 Task: Create new contact,   with mail id: 'RobinsonAvery@colgate.com', first name: 'Avery', Last name: 'Robinson', Job Title: Quality Assurance Engineer, Phone number (408) 555-1234. Change life cycle stage to  'Lead' and lead status to 'New'. Add new company to the associated contact: www.gatikwe.com_x000D_
 and type: Prospect. Logged in from softage.1@softage.net
Action: Mouse moved to (83, 55)
Screenshot: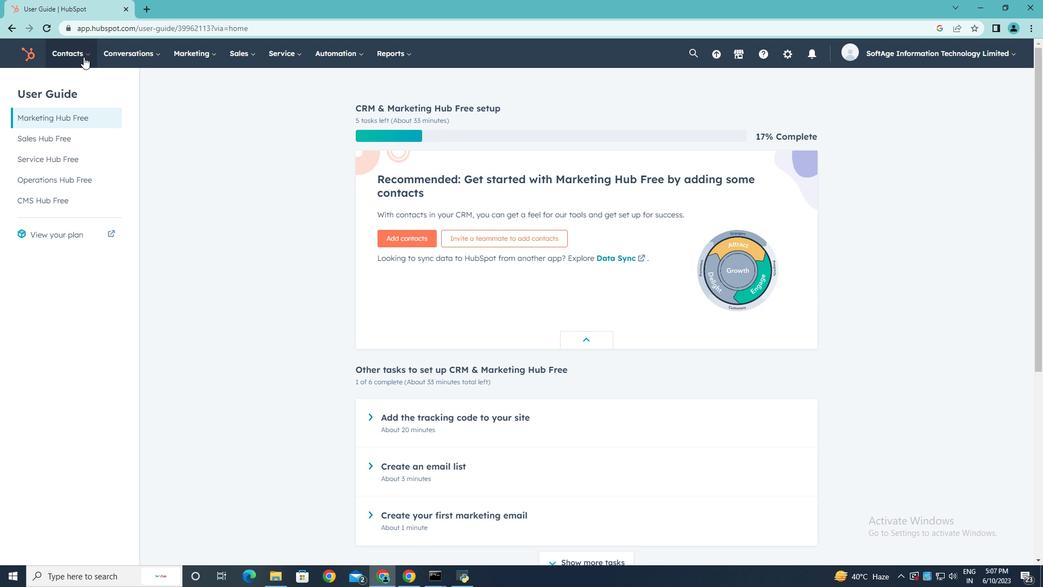 
Action: Mouse pressed left at (83, 55)
Screenshot: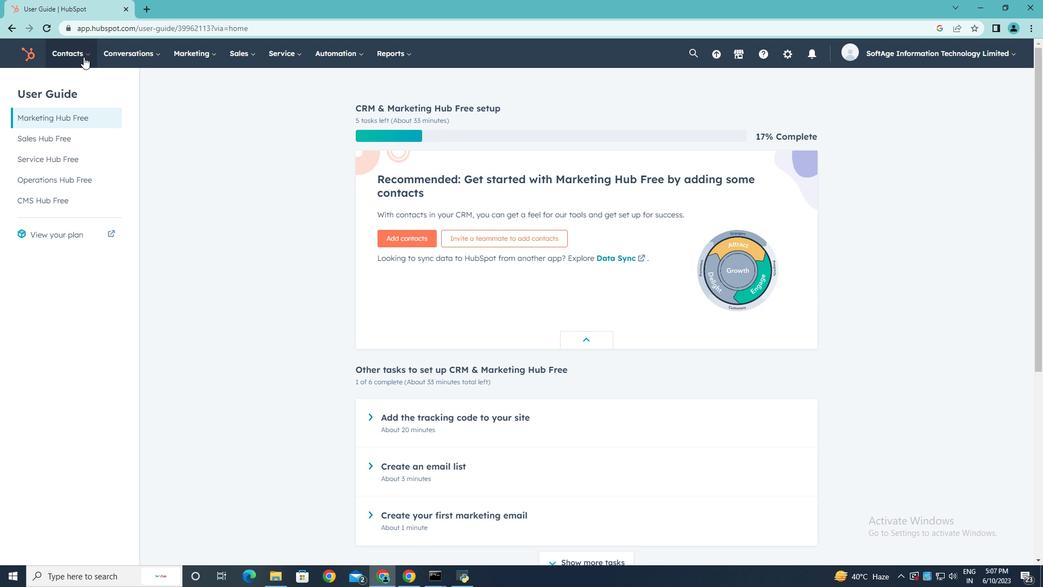
Action: Mouse moved to (97, 88)
Screenshot: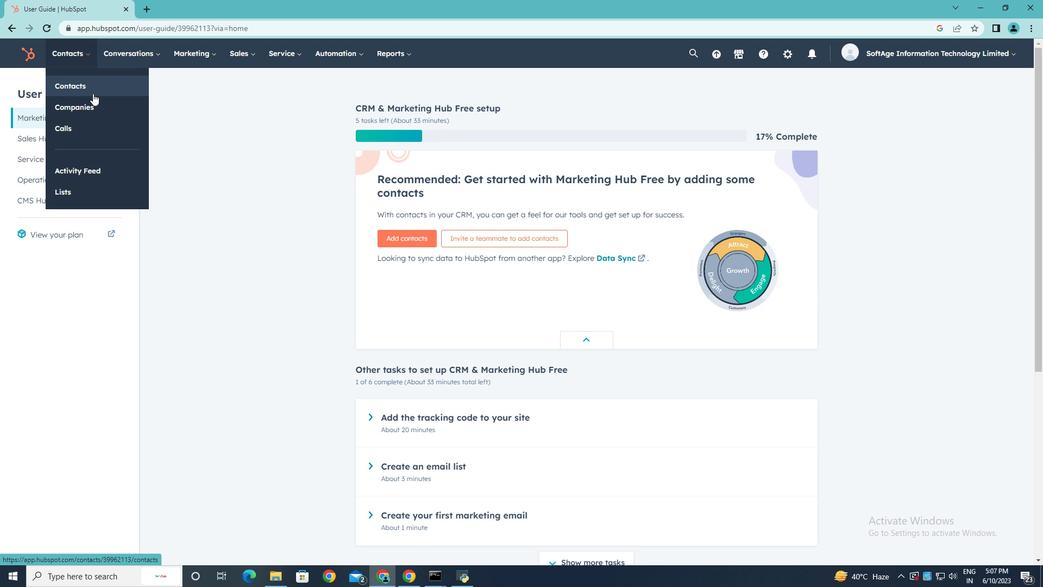 
Action: Mouse pressed left at (97, 88)
Screenshot: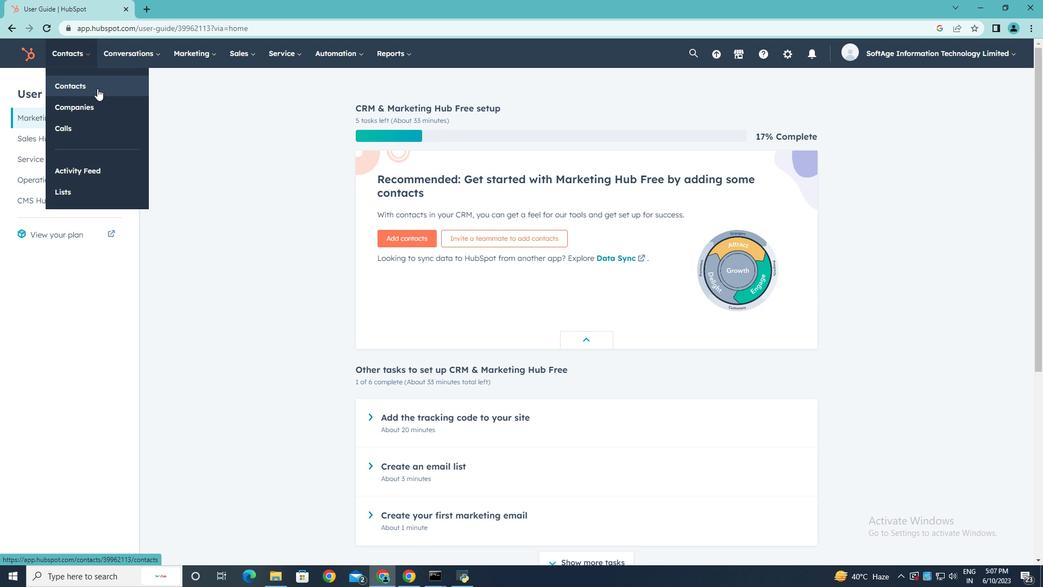 
Action: Mouse moved to (999, 90)
Screenshot: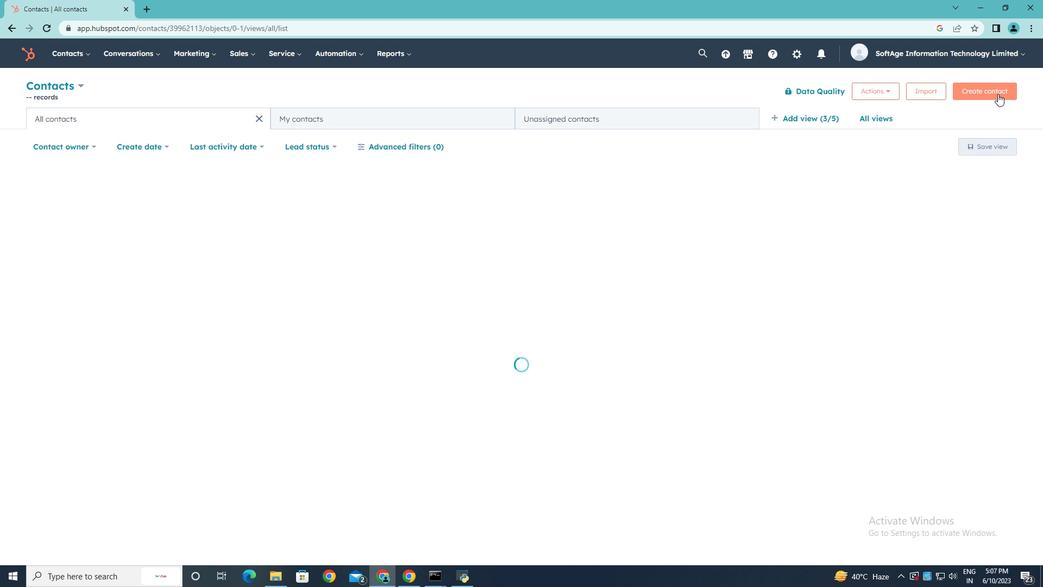 
Action: Mouse pressed left at (999, 90)
Screenshot: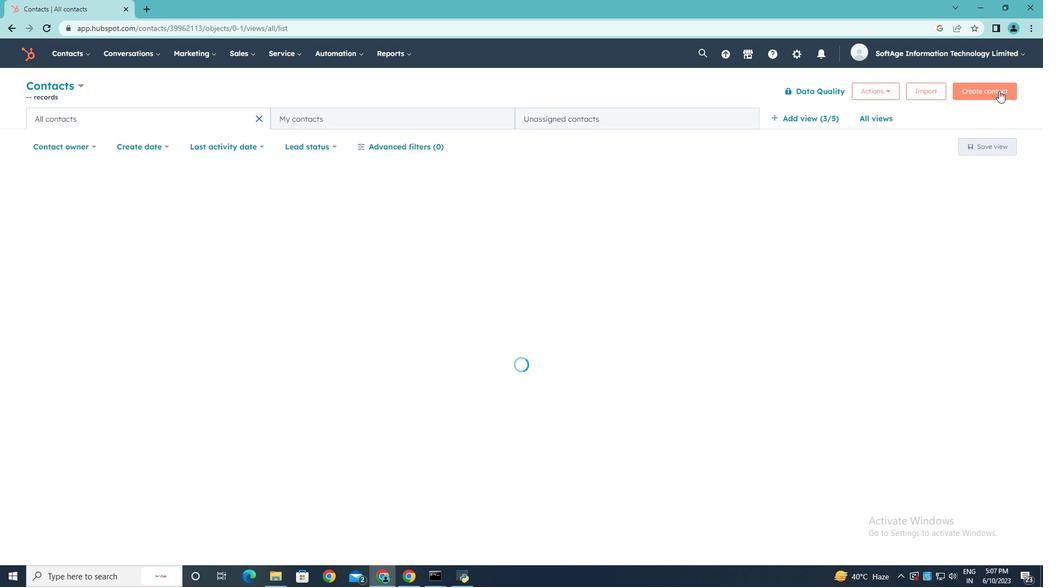 
Action: Mouse moved to (761, 137)
Screenshot: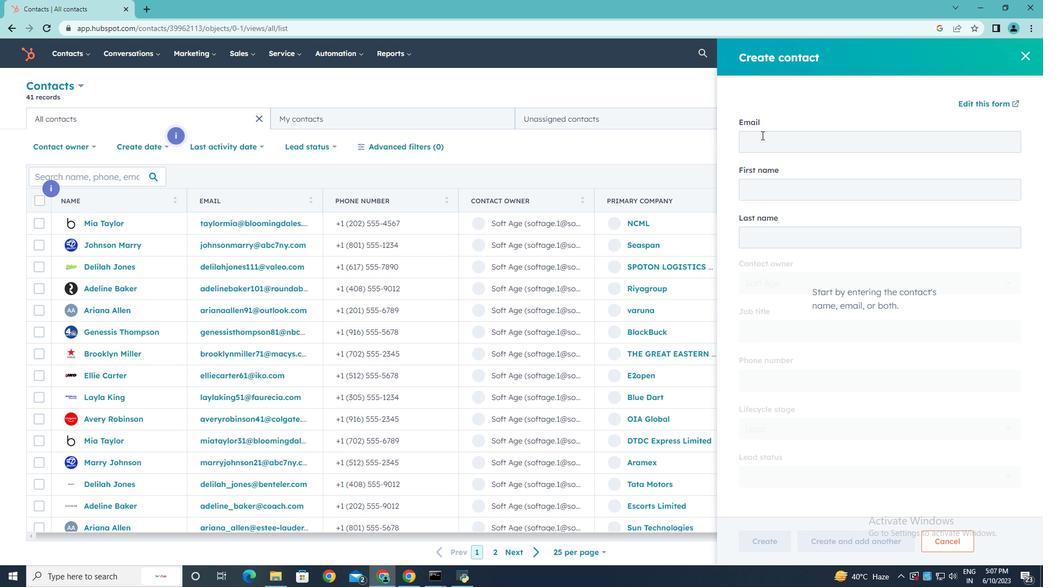 
Action: Mouse pressed left at (761, 137)
Screenshot: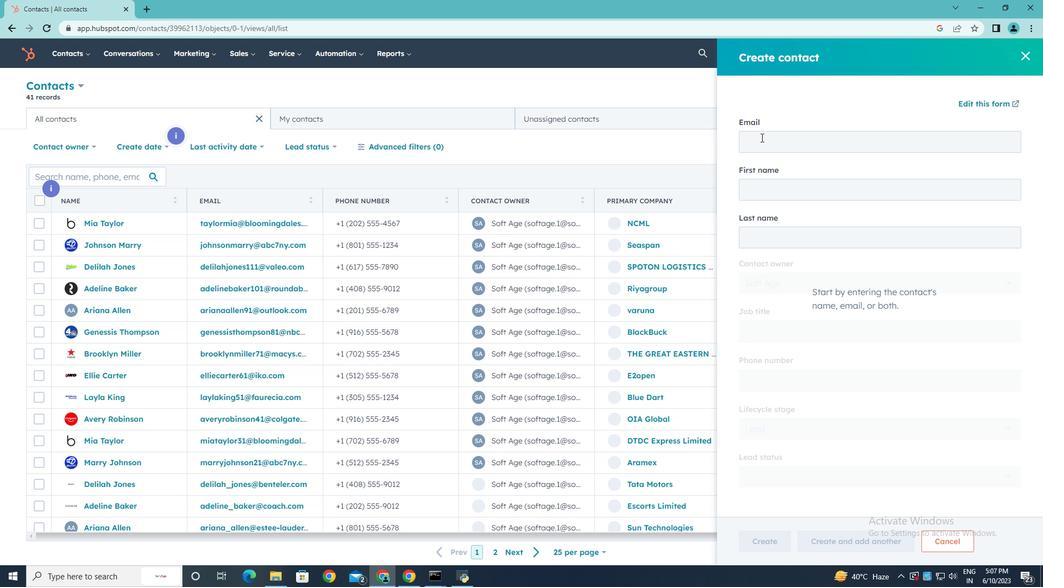 
Action: Key pressed <Key.shift>Robinson<Key.shift><Key.shift><Key.shift><Key.shift><Key.shift><Key.shift><Key.shift><Key.shift><Key.shift><Key.shift><Key.shift><Key.shift><Key.shift>Avery<Key.shift><Key.shift><Key.shift><Key.shift><Key.shift><Key.shift><Key.shift><Key.shift><Key.shift><Key.shift><Key.shift><Key.shift><Key.shift><Key.shift><Key.shift><Key.shift><Key.shift><Key.shift><Key.shift><Key.shift>@colgate.com
Screenshot: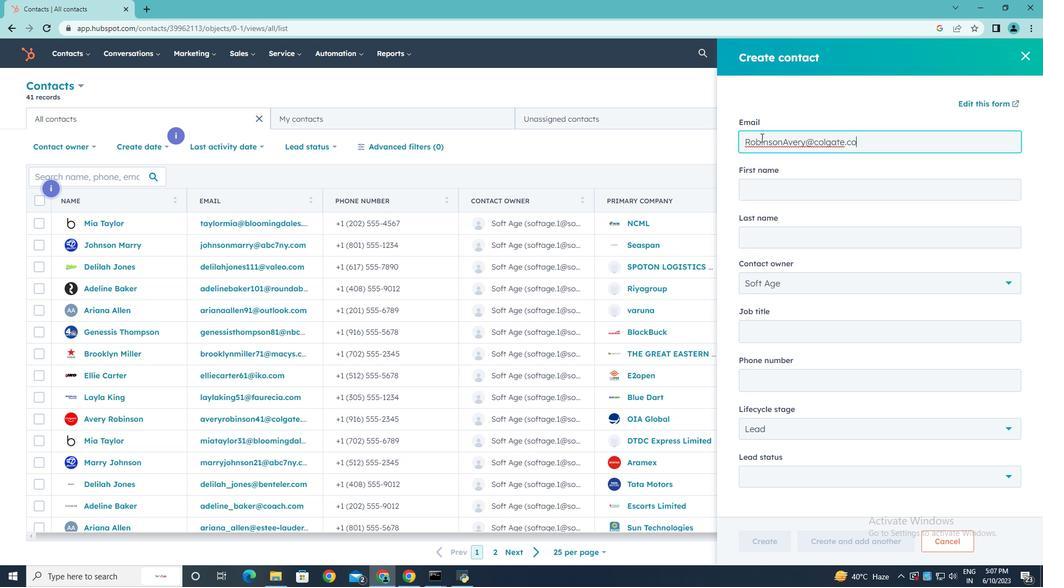 
Action: Mouse moved to (782, 186)
Screenshot: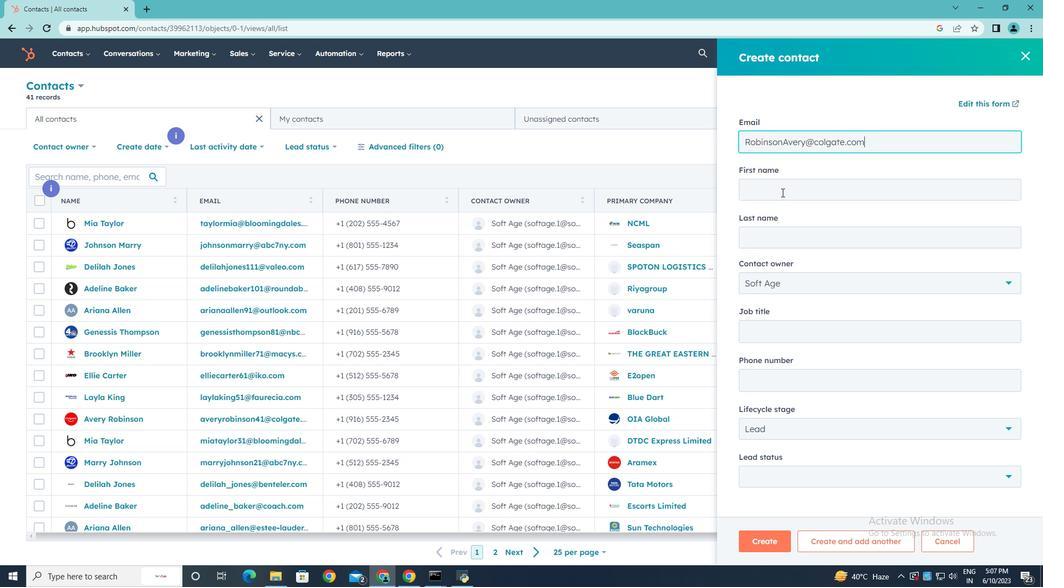 
Action: Mouse pressed left at (782, 186)
Screenshot: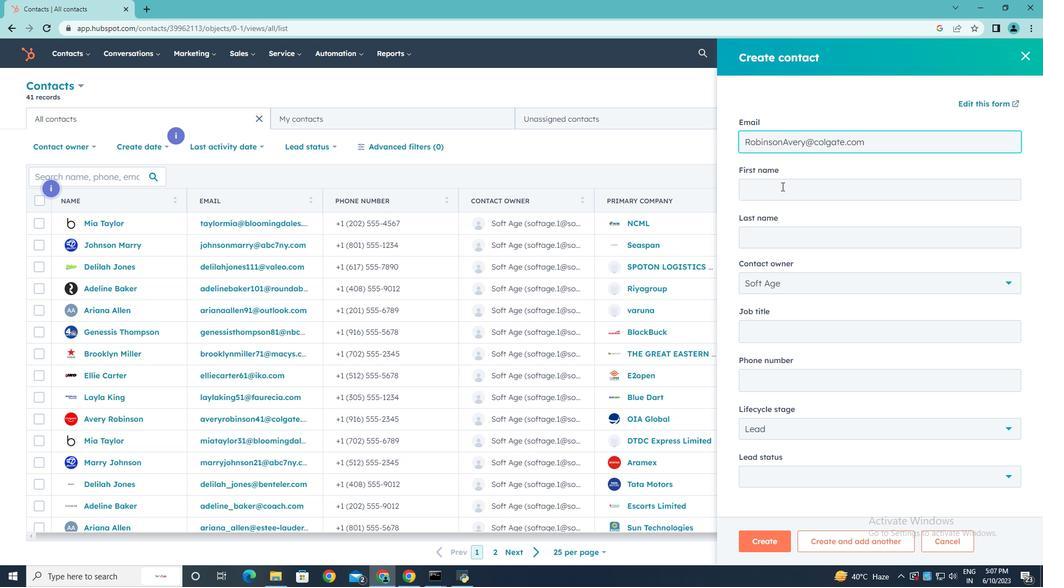 
Action: Key pressed <Key.shift>Avery
Screenshot: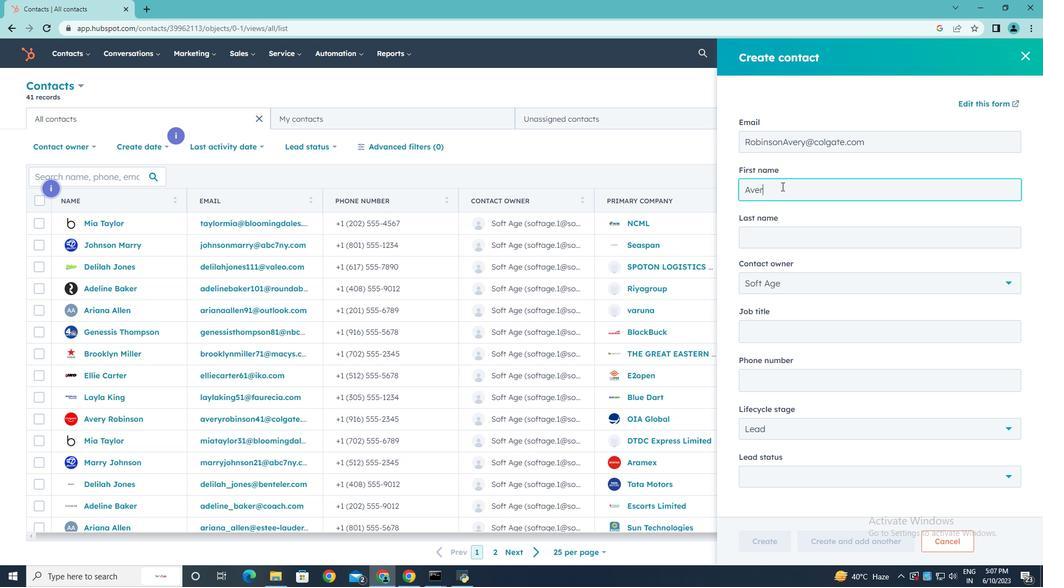 
Action: Mouse moved to (770, 244)
Screenshot: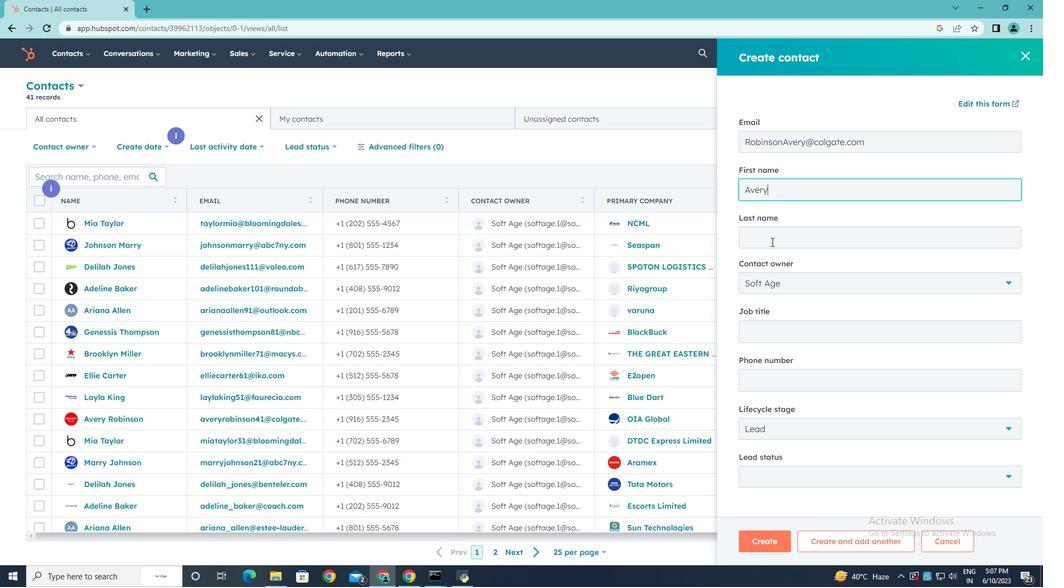 
Action: Mouse pressed left at (770, 244)
Screenshot: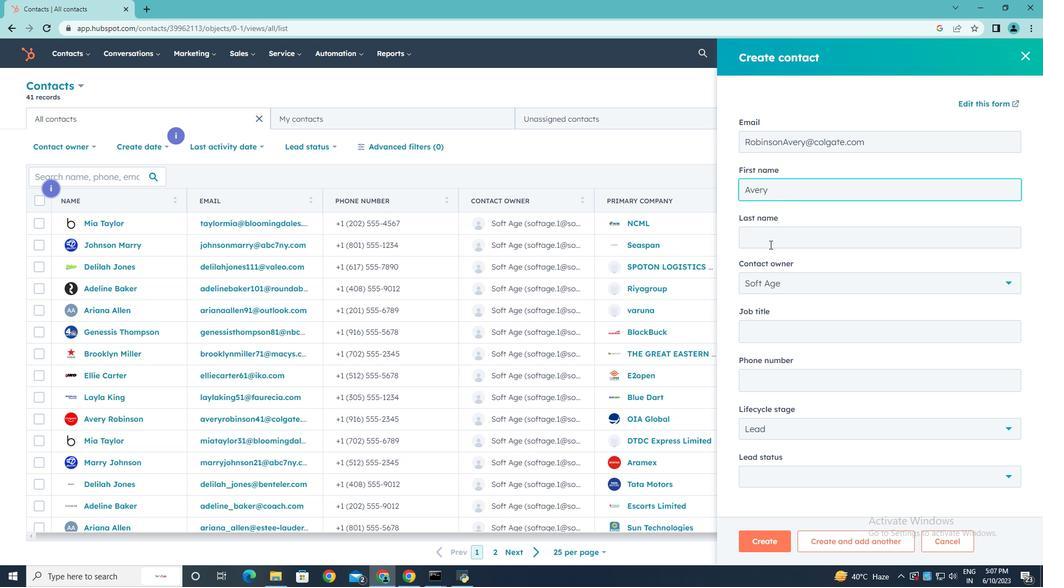 
Action: Key pressed <Key.shift><Key.shift>Robinson
Screenshot: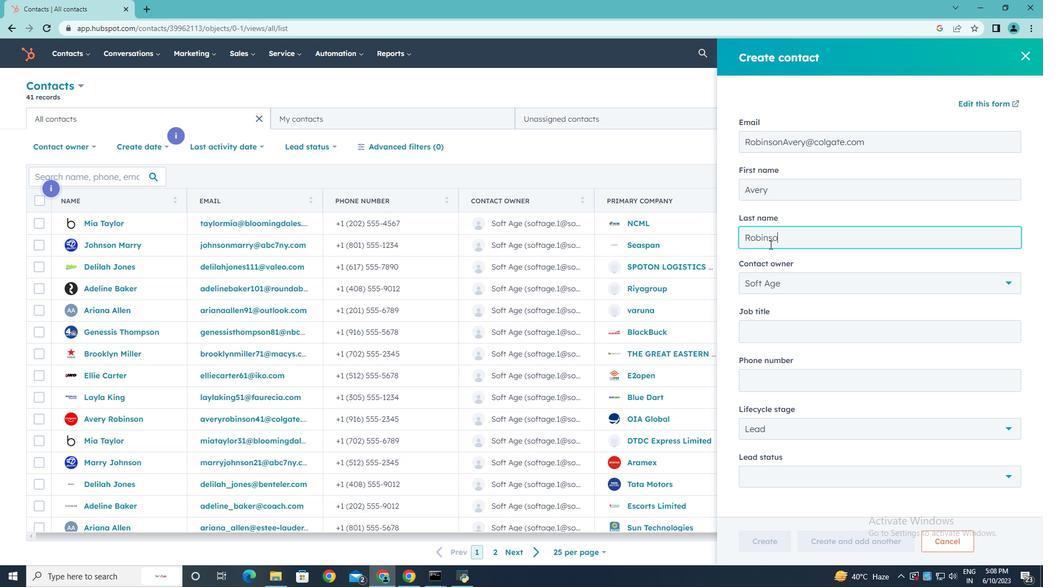 
Action: Mouse moved to (770, 334)
Screenshot: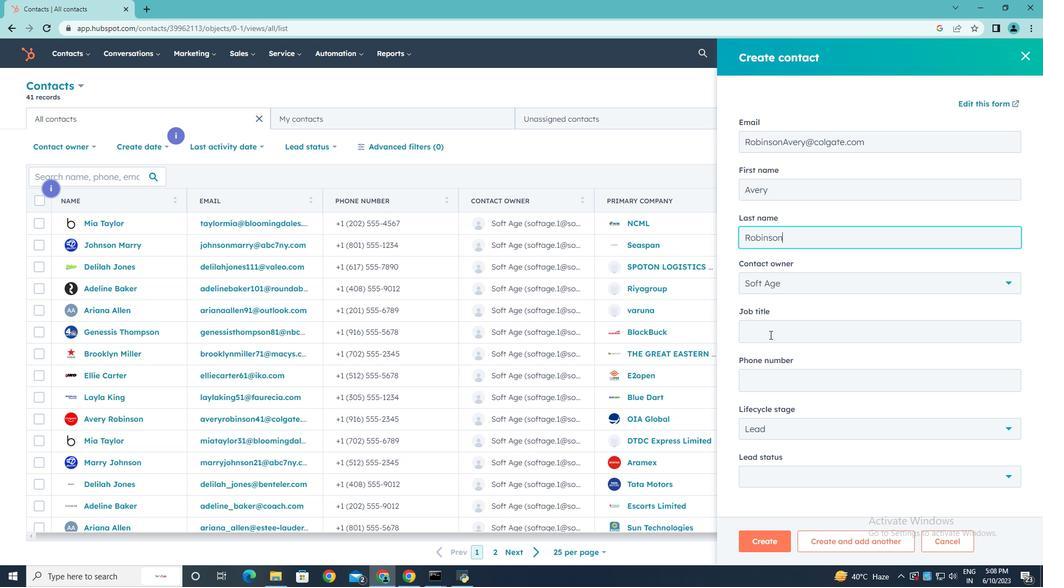 
Action: Mouse pressed left at (770, 334)
Screenshot: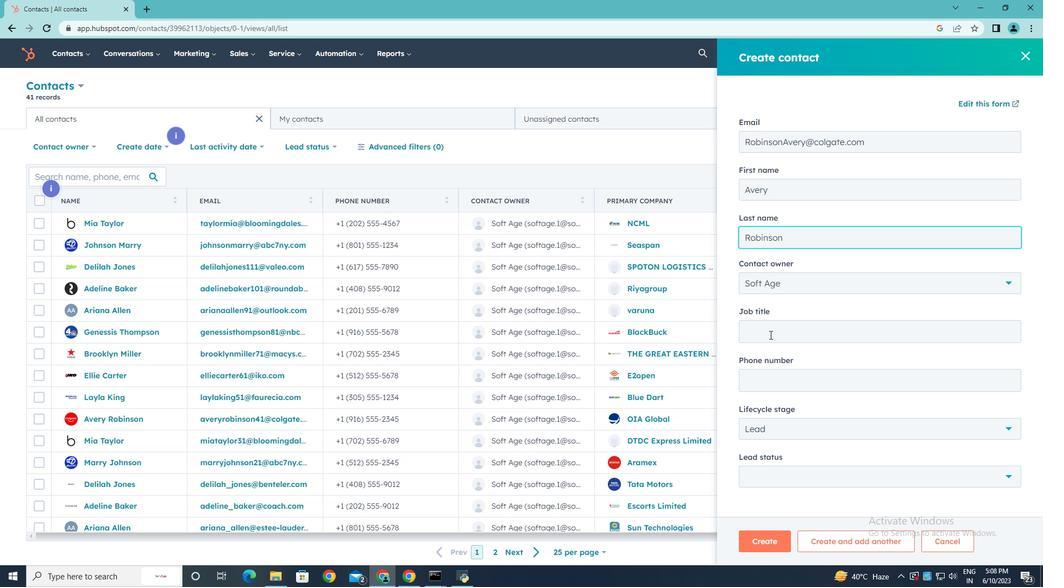 
Action: Key pressed <Key.shift>Quality<Key.space><Key.shift><Key.shift><Key.shift><Key.shift><Key.shift><Key.shift>Assut<Key.backspace>rance
Screenshot: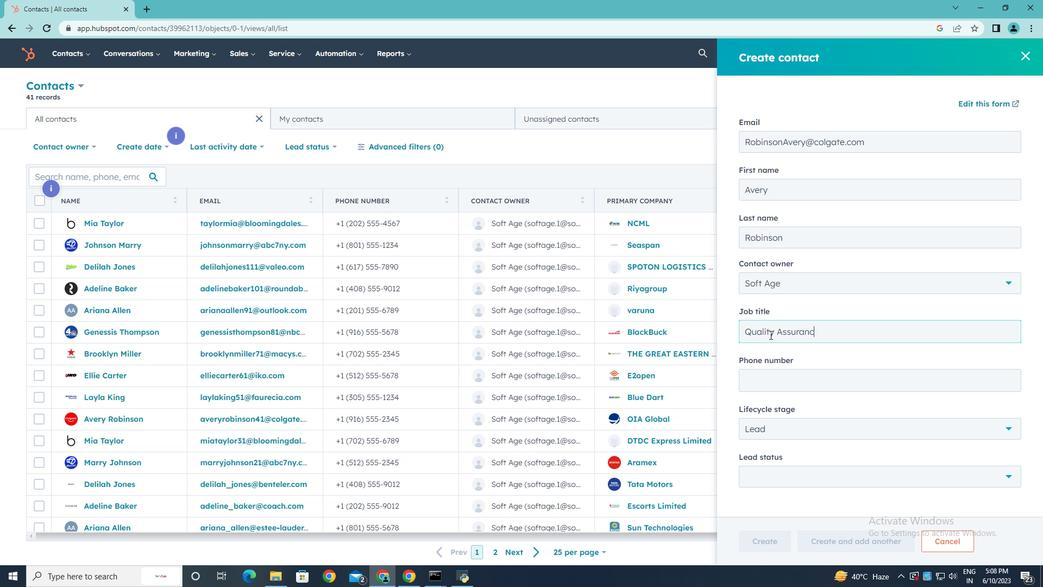 
Action: Mouse moved to (782, 374)
Screenshot: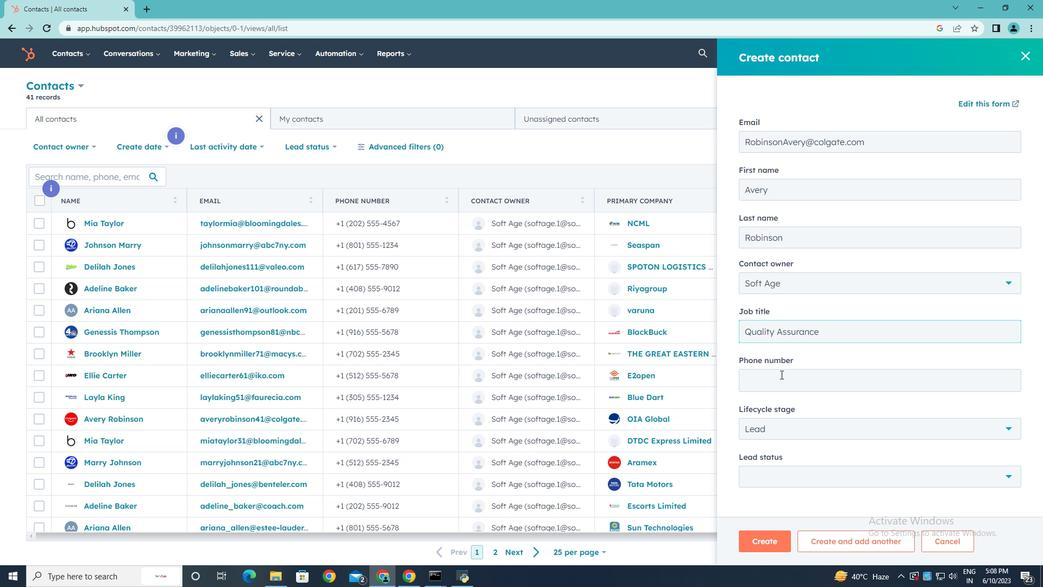 
Action: Key pressed <Key.space><Key.shift><Key.shift>Engineer
Screenshot: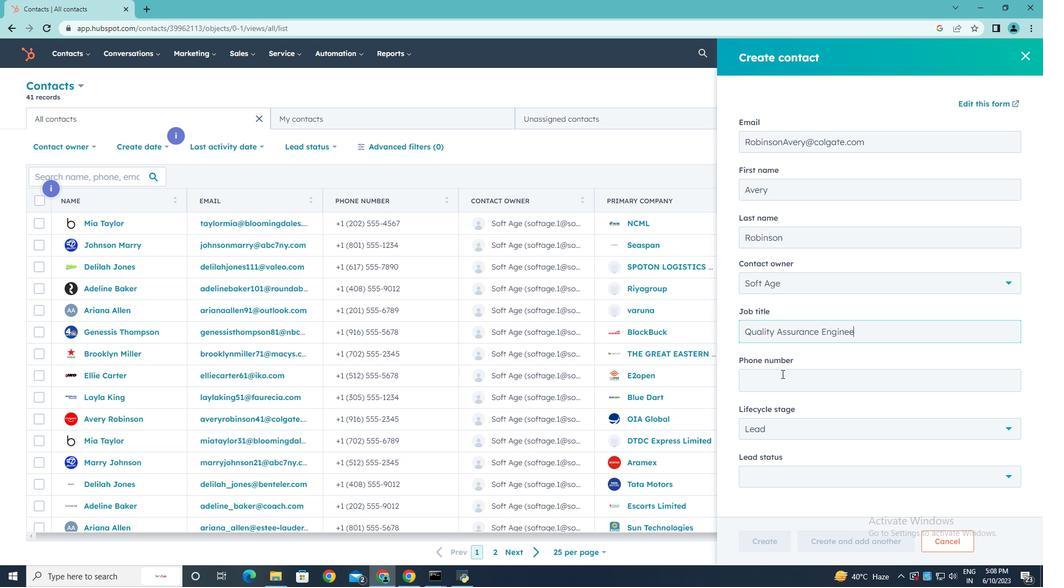 
Action: Mouse moved to (785, 381)
Screenshot: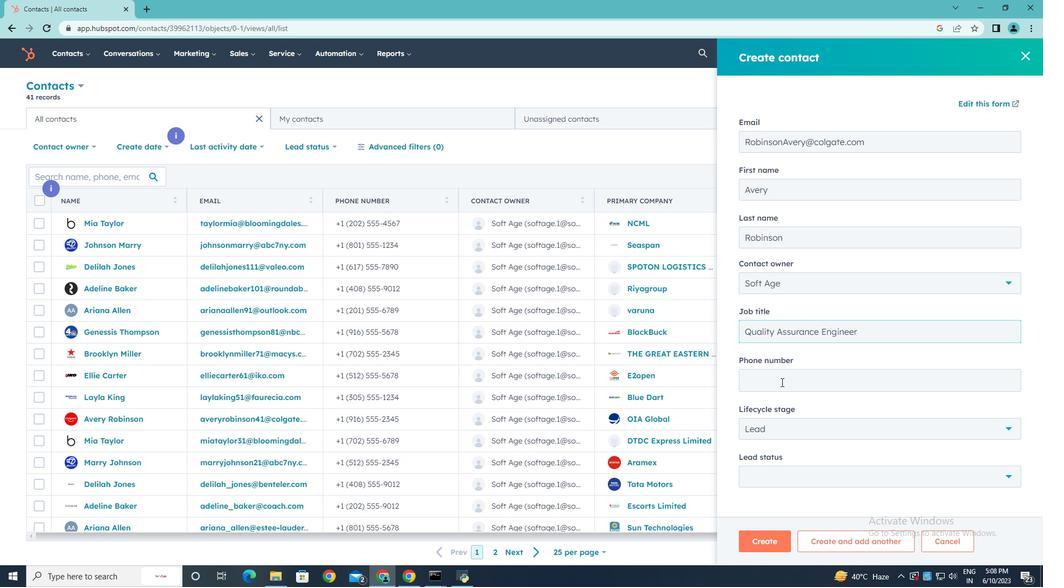 
Action: Mouse pressed left at (785, 381)
Screenshot: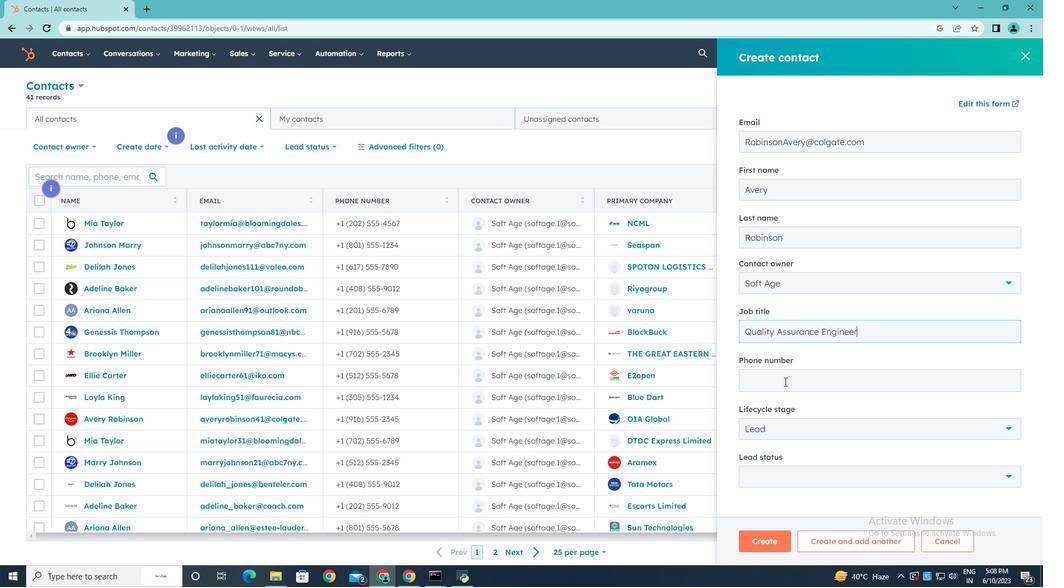 
Action: Key pressed 4085551234
Screenshot: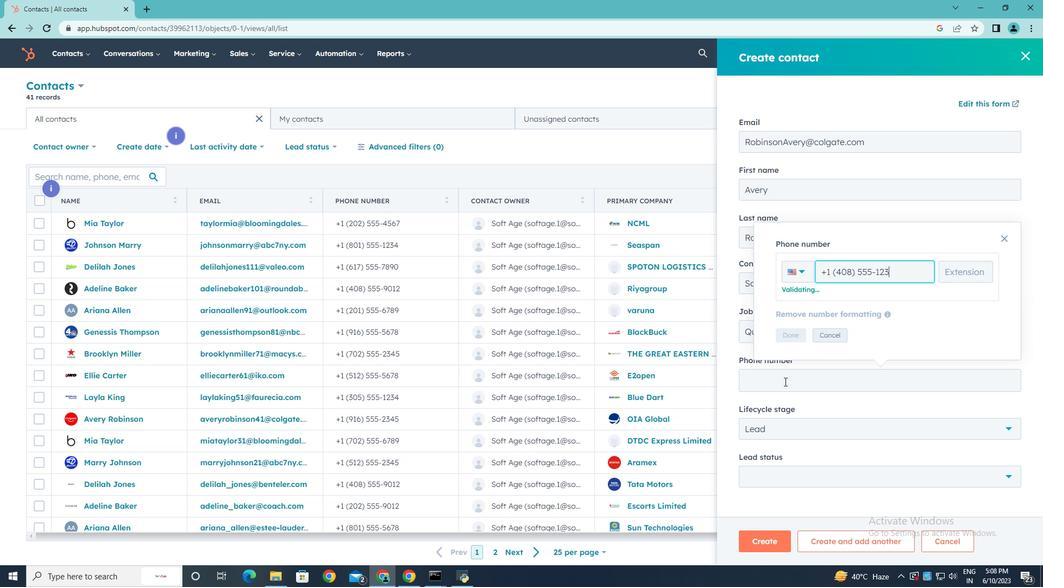 
Action: Mouse moved to (796, 335)
Screenshot: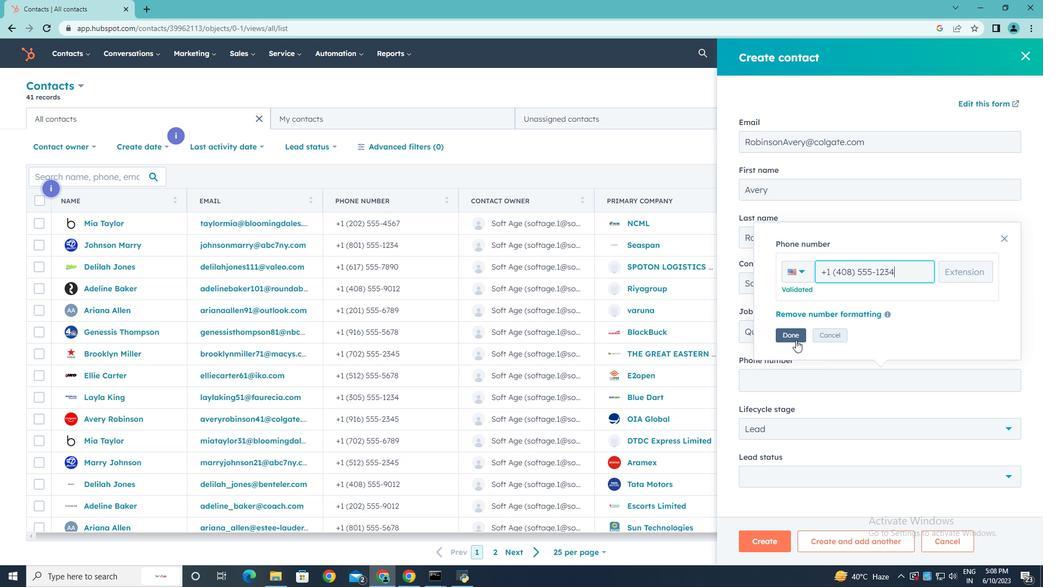 
Action: Mouse pressed left at (796, 335)
Screenshot: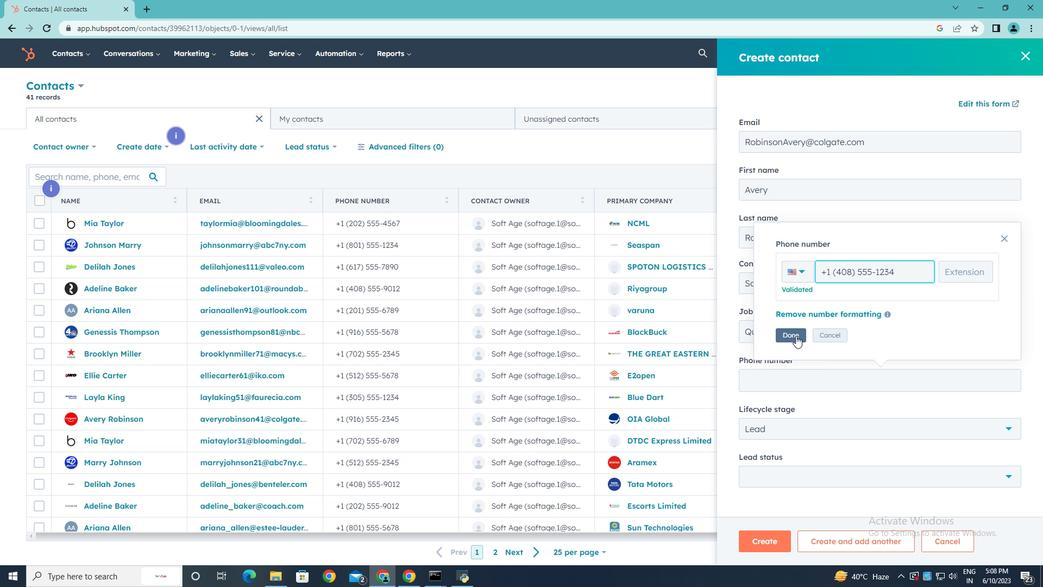 
Action: Mouse moved to (803, 430)
Screenshot: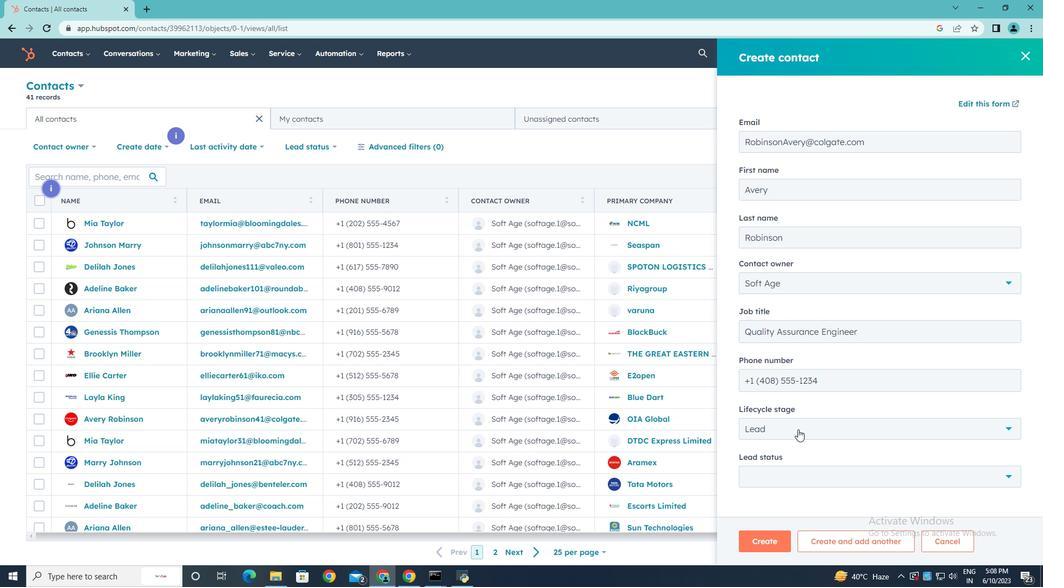 
Action: Mouse pressed left at (803, 430)
Screenshot: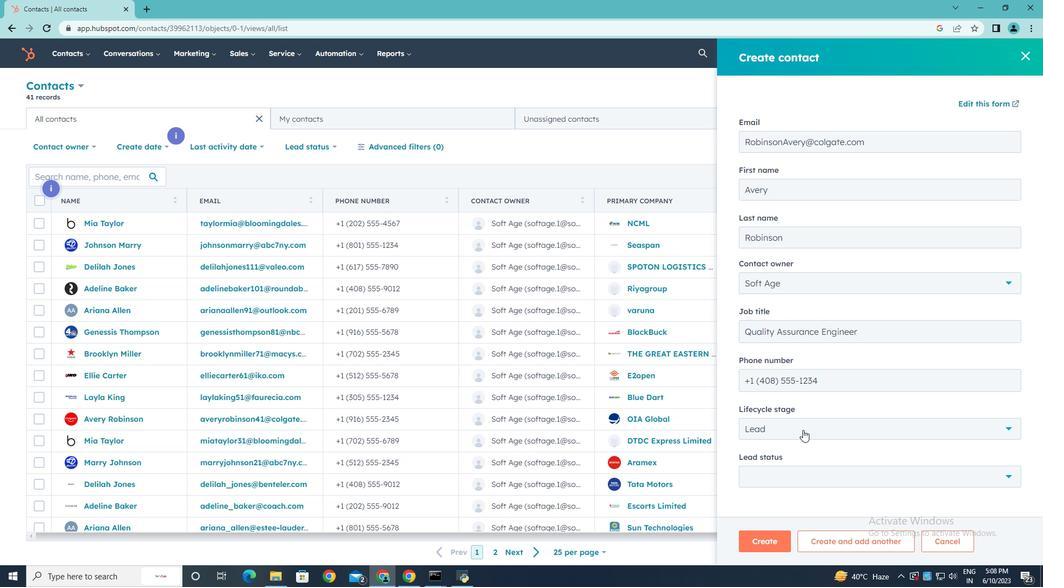 
Action: Mouse moved to (777, 326)
Screenshot: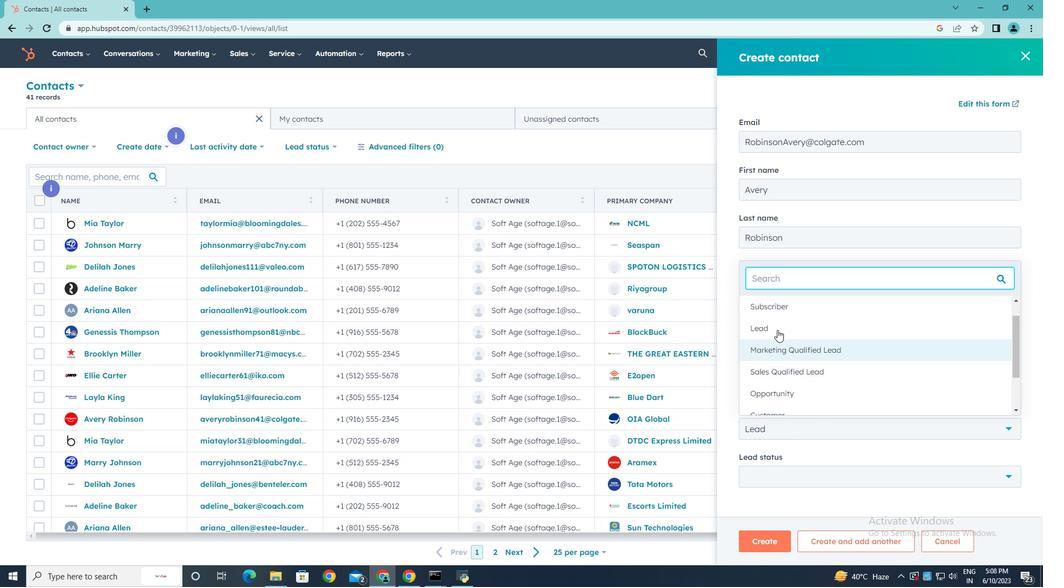 
Action: Mouse pressed left at (777, 326)
Screenshot: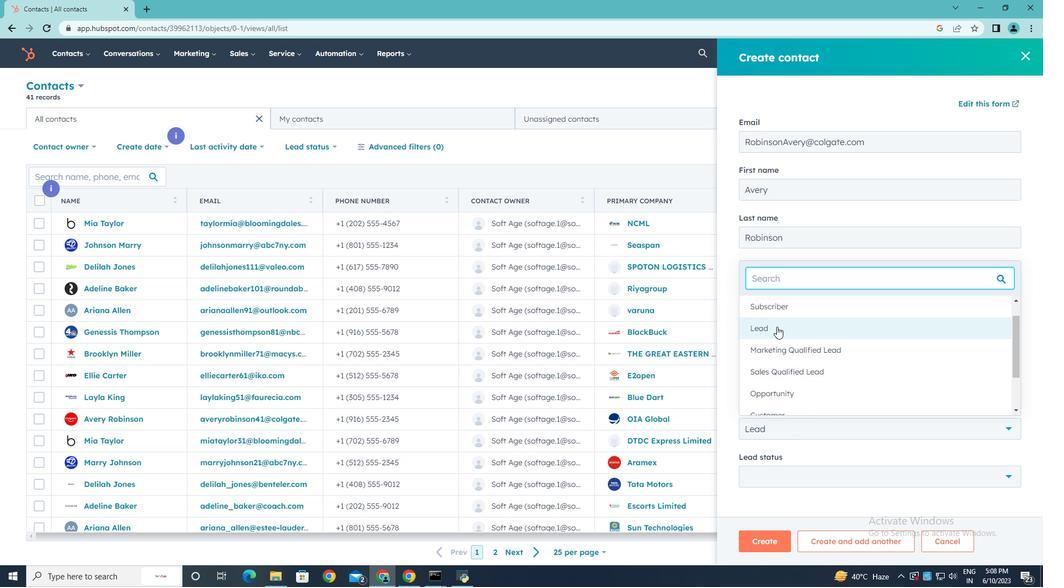
Action: Mouse moved to (798, 477)
Screenshot: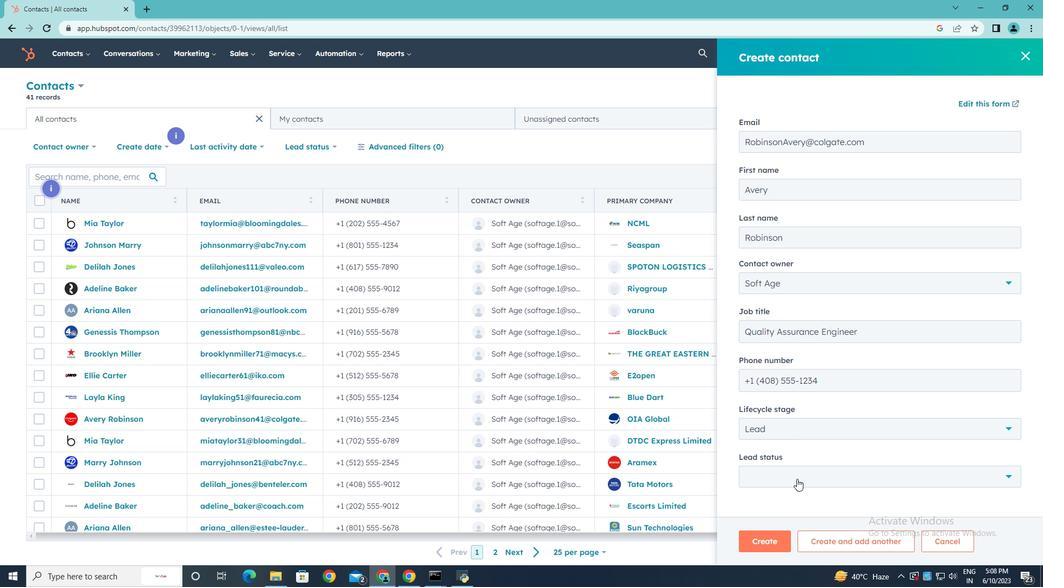 
Action: Mouse pressed left at (798, 477)
Screenshot: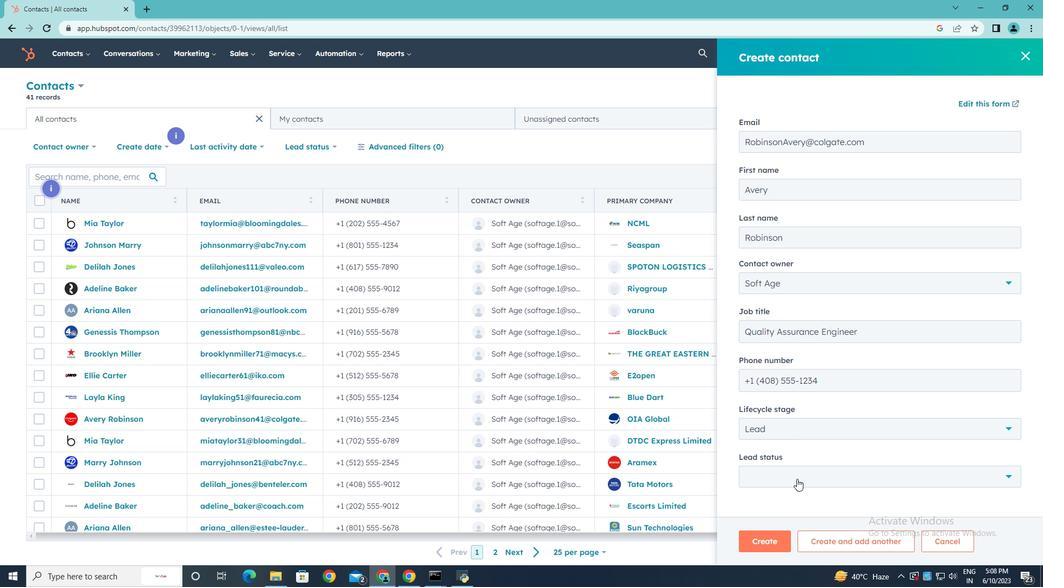 
Action: Mouse moved to (774, 380)
Screenshot: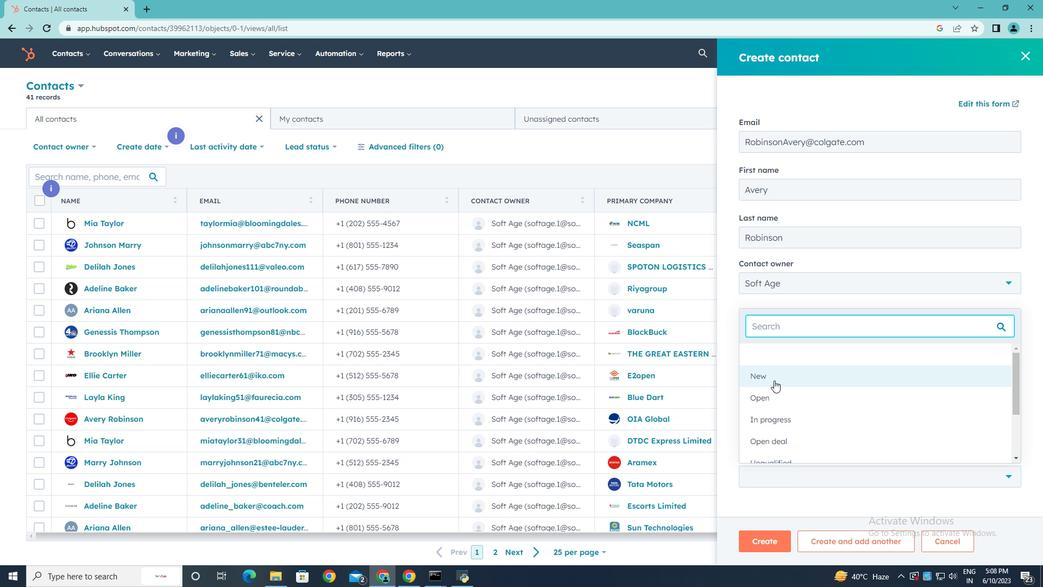 
Action: Mouse pressed left at (774, 380)
Screenshot: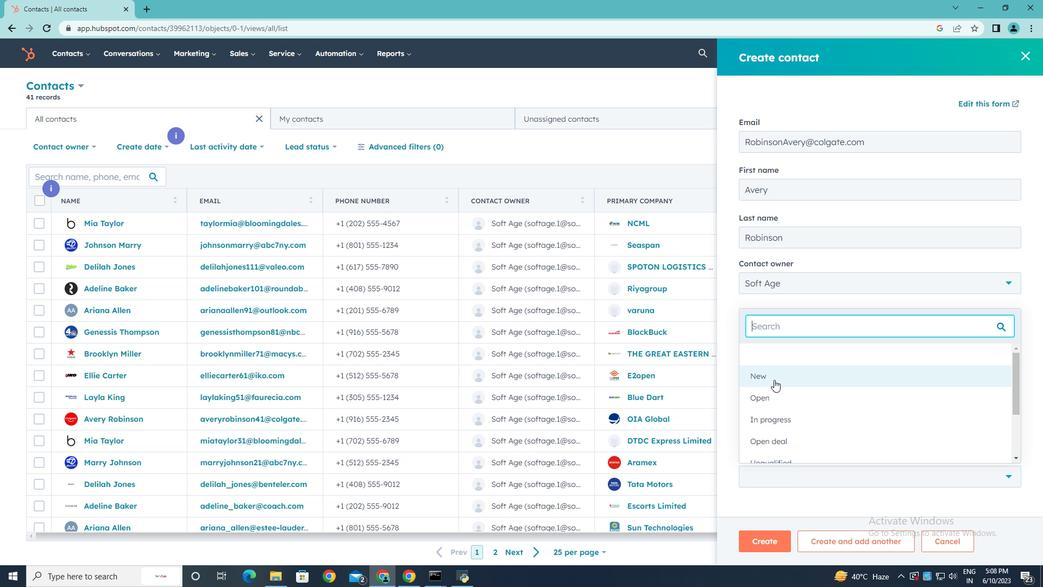 
Action: Mouse scrolled (774, 379) with delta (0, 0)
Screenshot: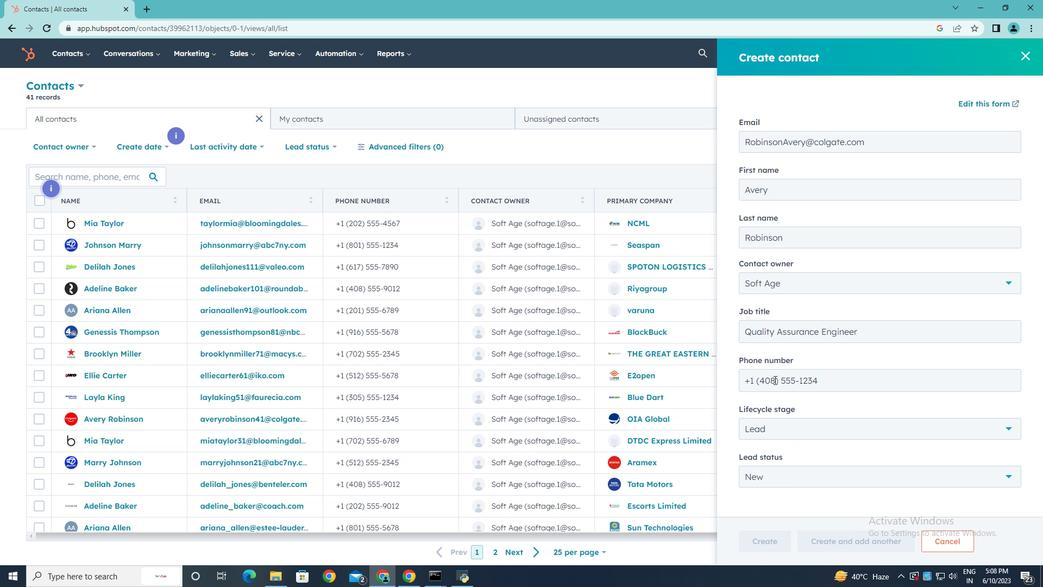 
Action: Mouse scrolled (774, 379) with delta (0, 0)
Screenshot: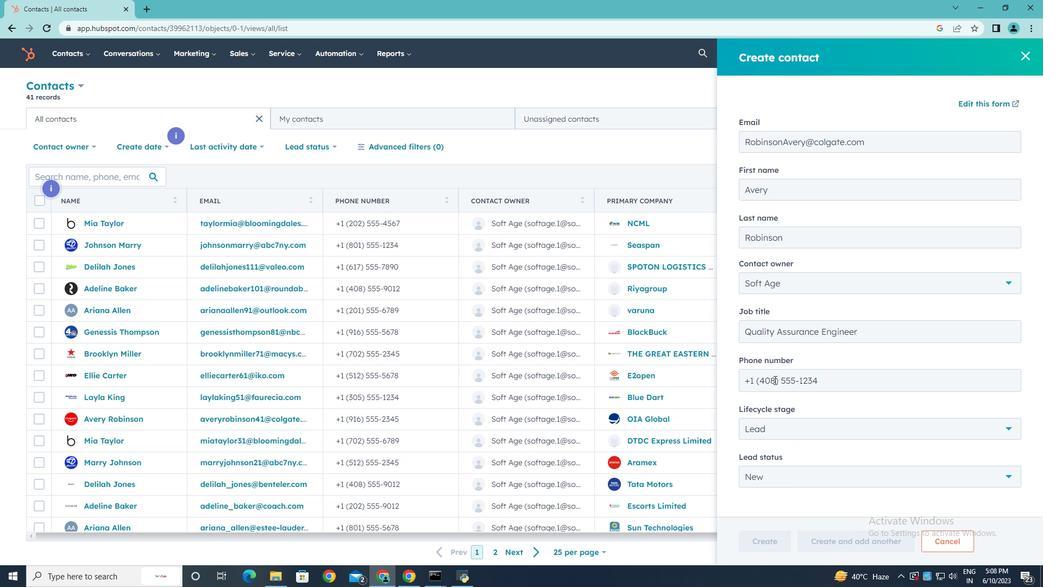 
Action: Mouse scrolled (774, 379) with delta (0, 0)
Screenshot: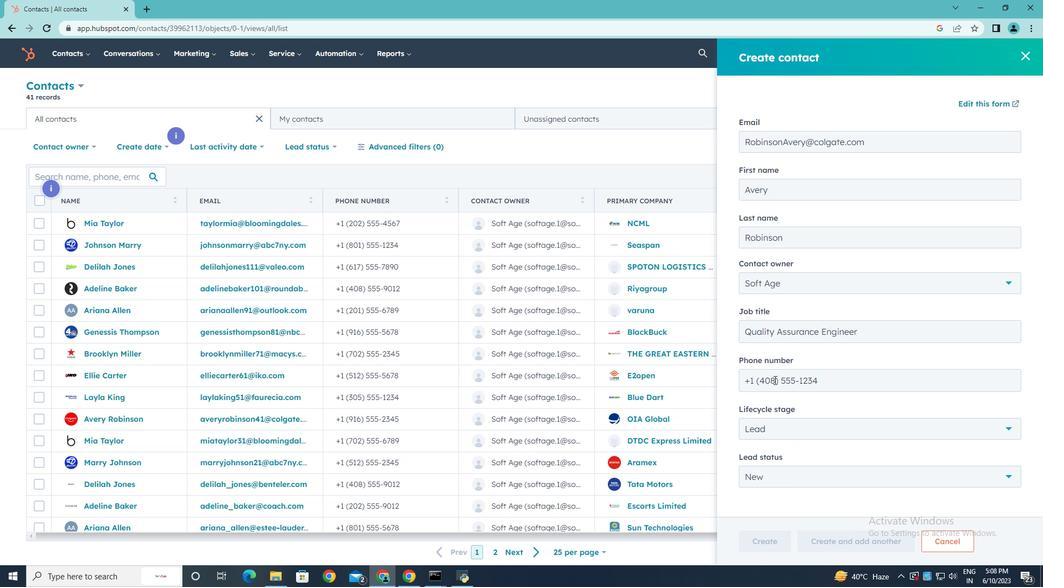 
Action: Mouse scrolled (774, 379) with delta (0, 0)
Screenshot: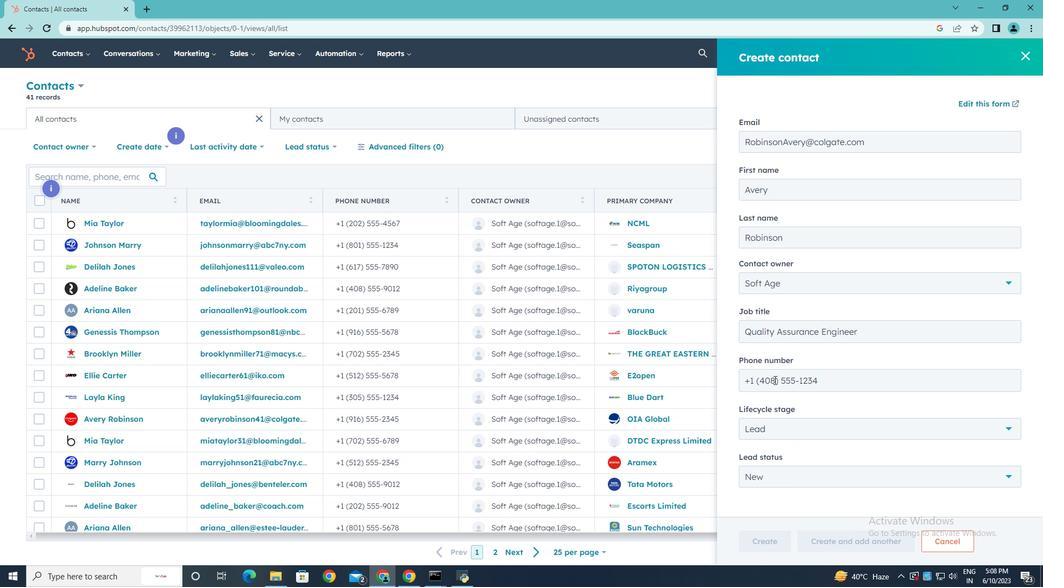 
Action: Mouse scrolled (774, 379) with delta (0, 0)
Screenshot: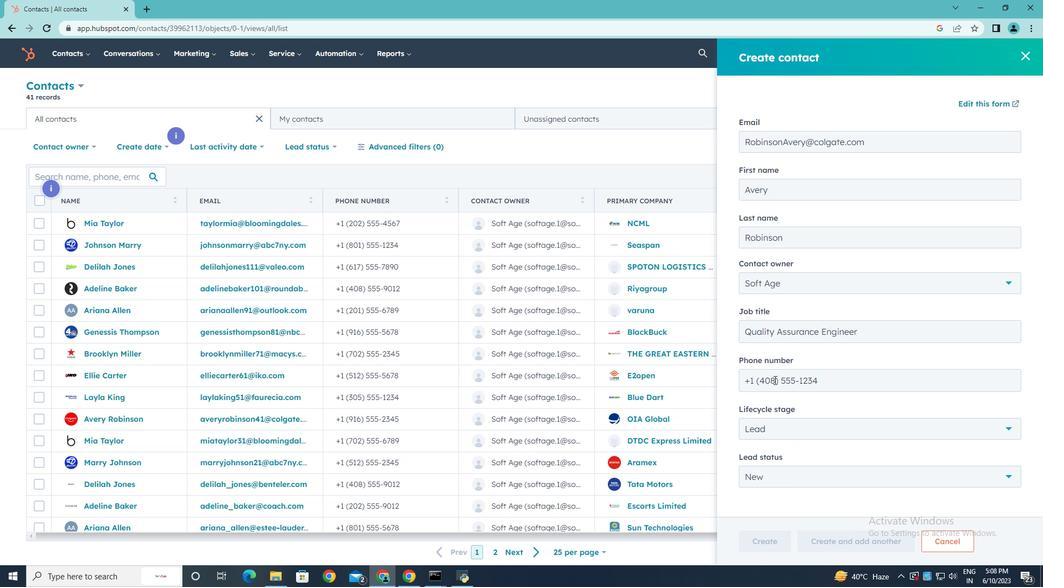 
Action: Mouse moved to (765, 536)
Screenshot: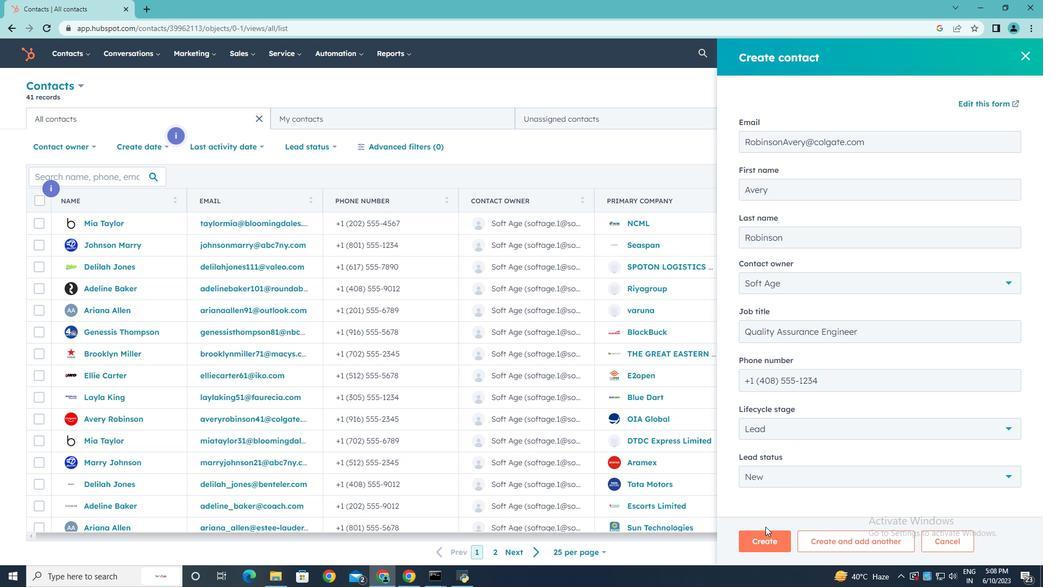 
Action: Mouse pressed left at (765, 536)
Screenshot: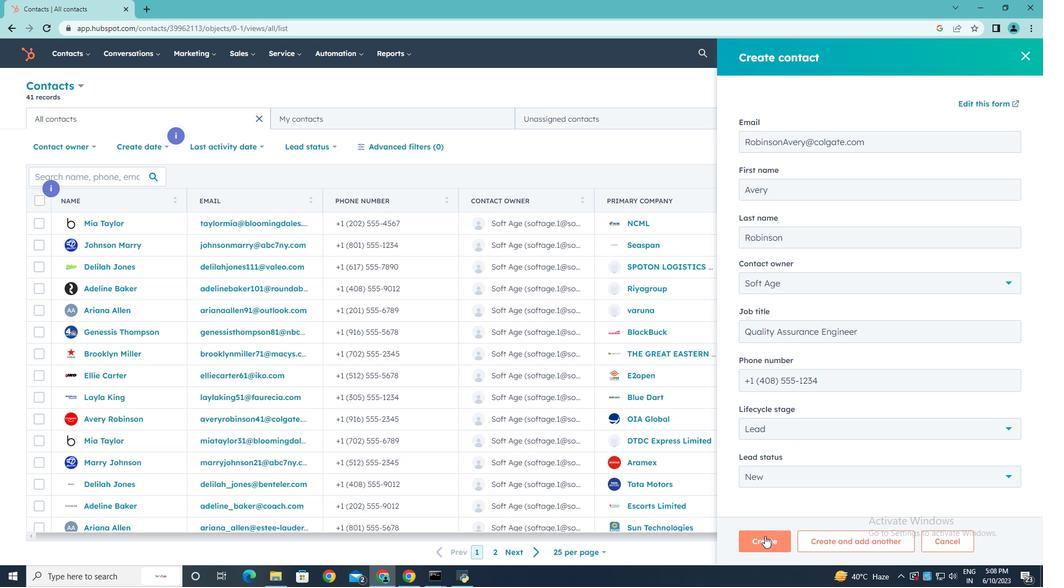 
Action: Mouse moved to (742, 350)
Screenshot: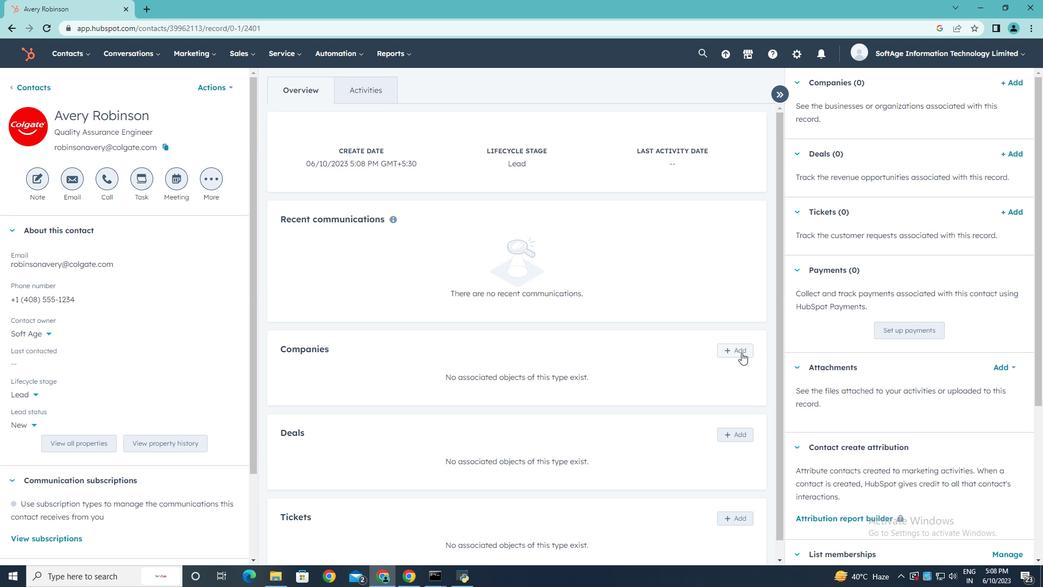 
Action: Mouse pressed left at (742, 350)
Screenshot: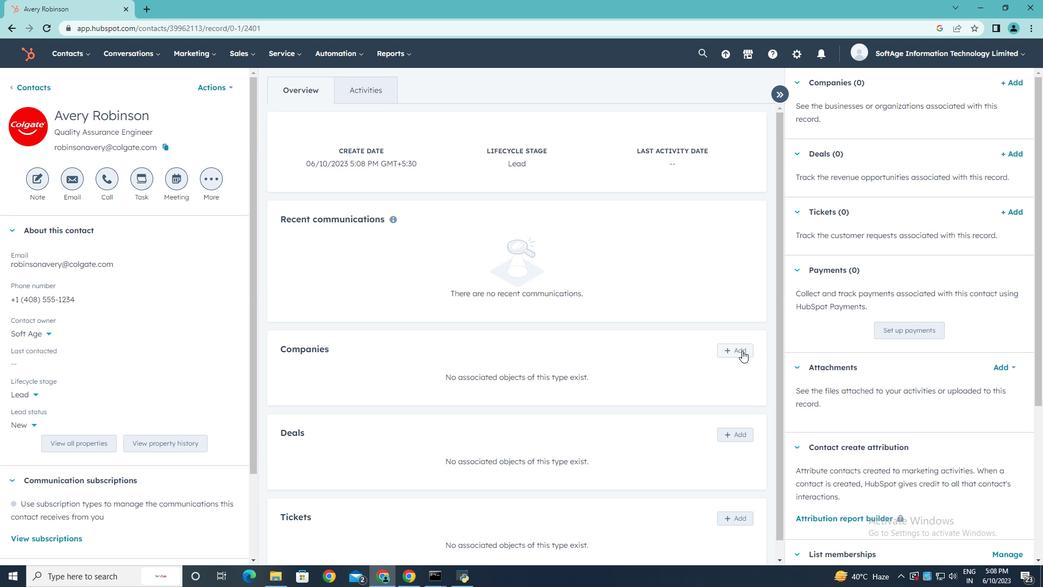 
Action: Mouse moved to (807, 109)
Screenshot: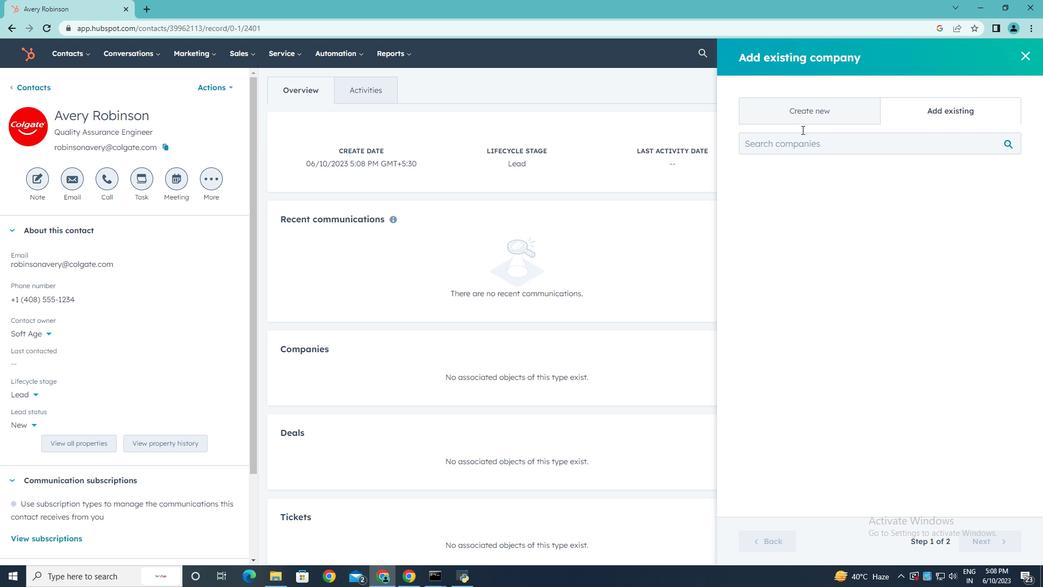 
Action: Mouse pressed left at (807, 109)
Screenshot: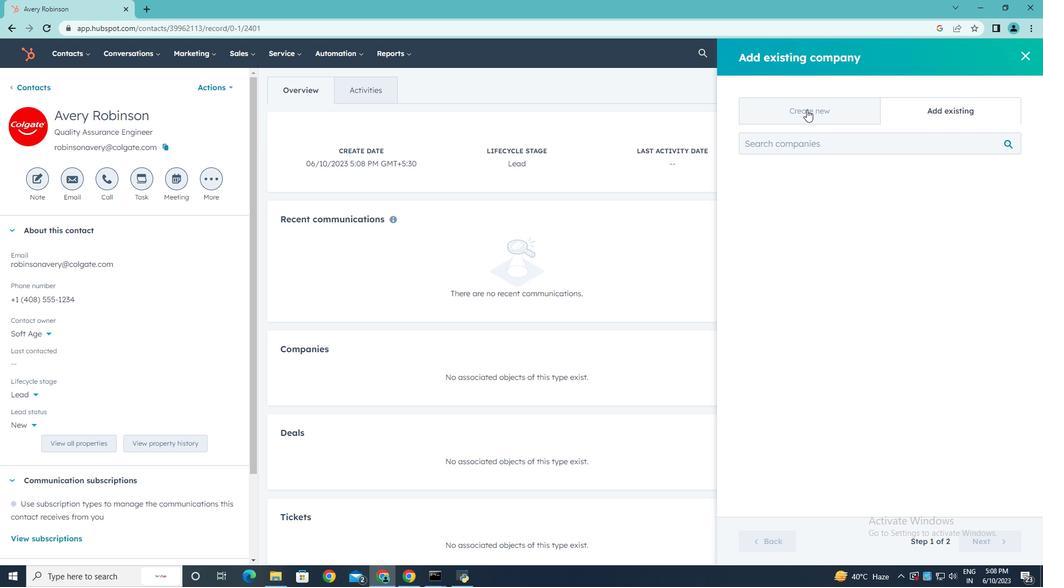 
Action: Mouse moved to (781, 173)
Screenshot: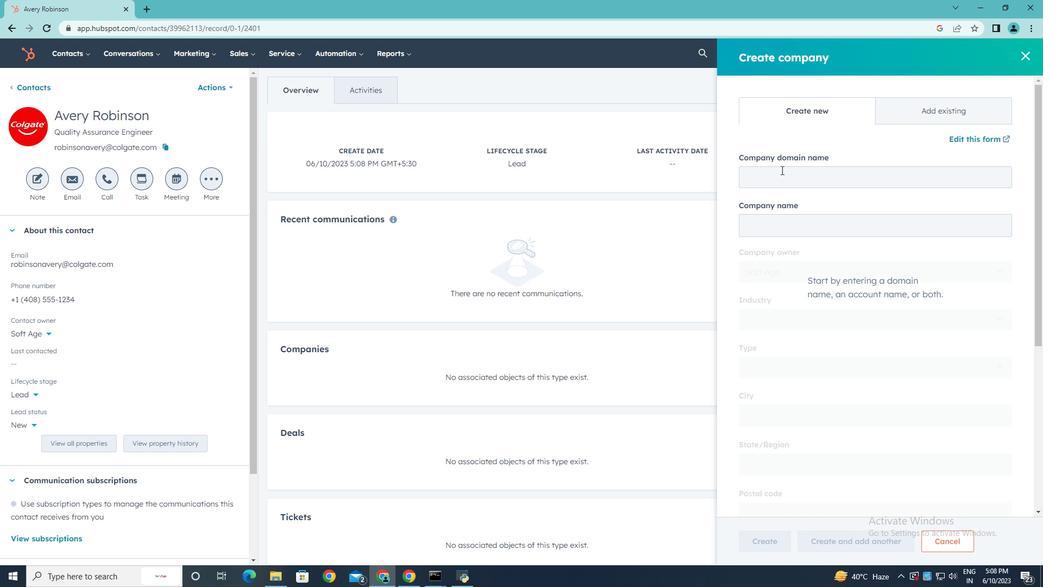 
Action: Mouse pressed left at (781, 173)
Screenshot: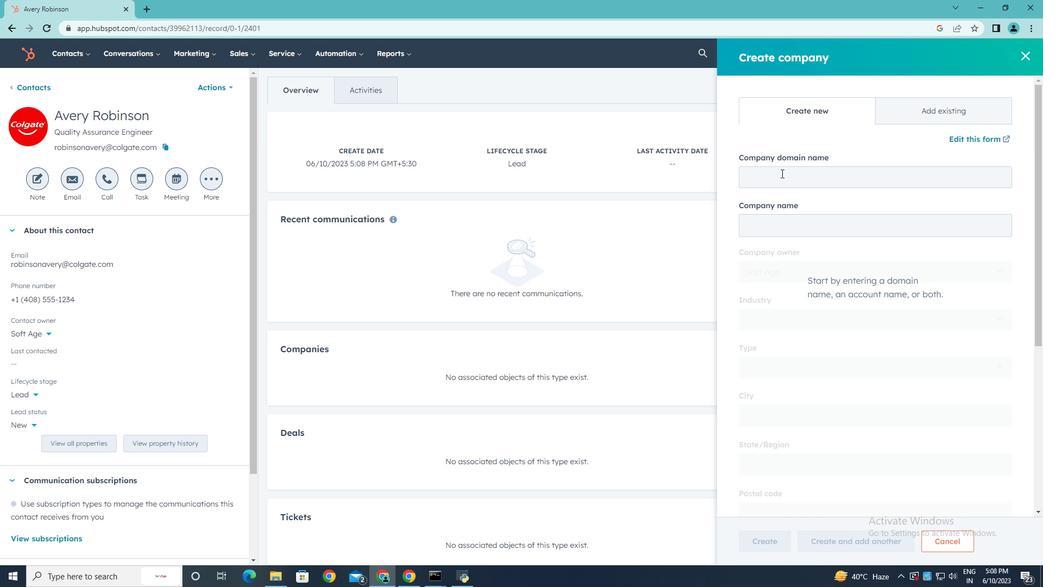 
Action: Key pressed www.gatikwe.com
Screenshot: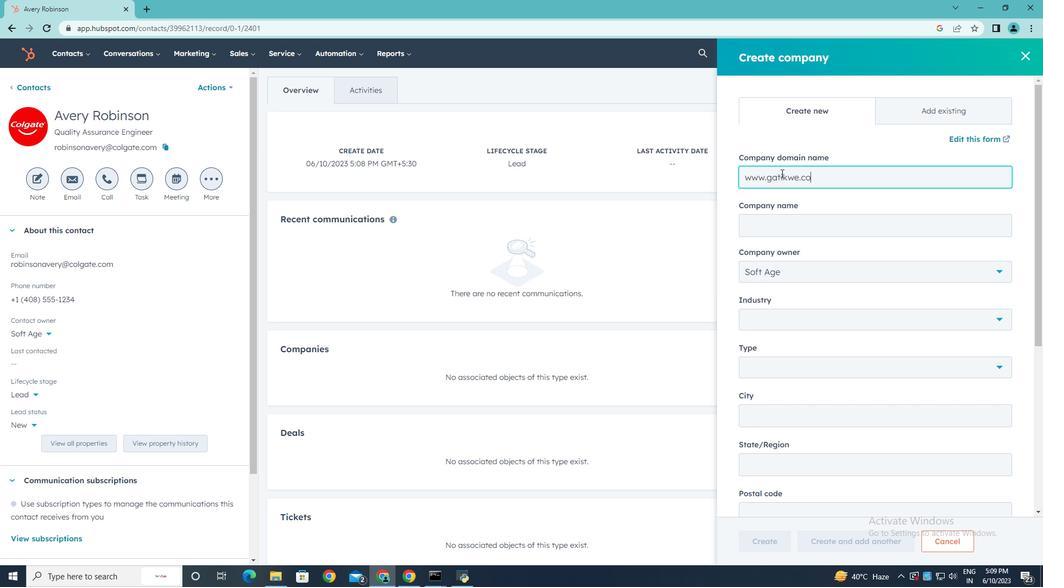 
Action: Mouse moved to (811, 352)
Screenshot: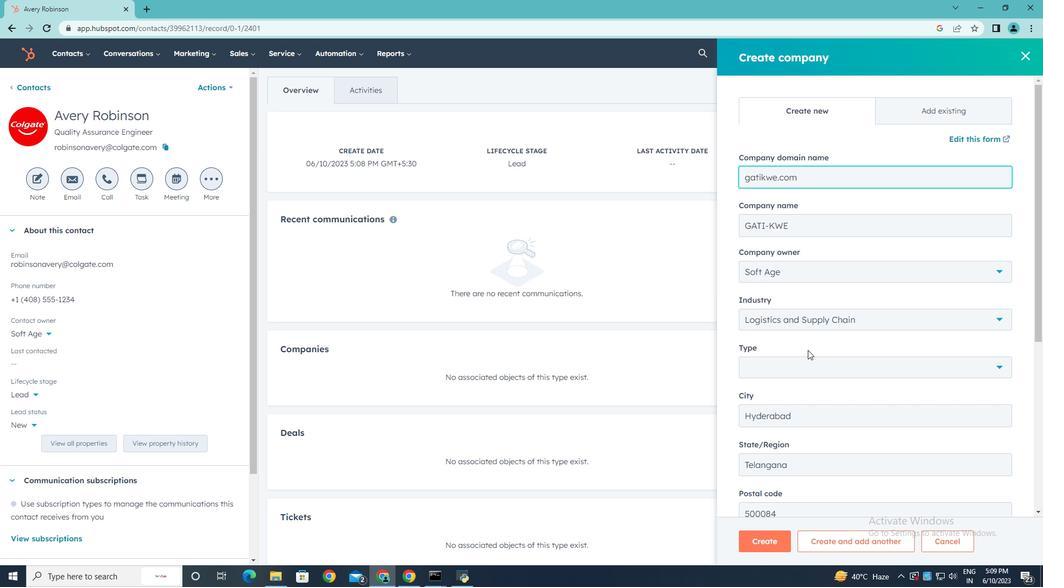 
Action: Mouse scrolled (811, 352) with delta (0, 0)
Screenshot: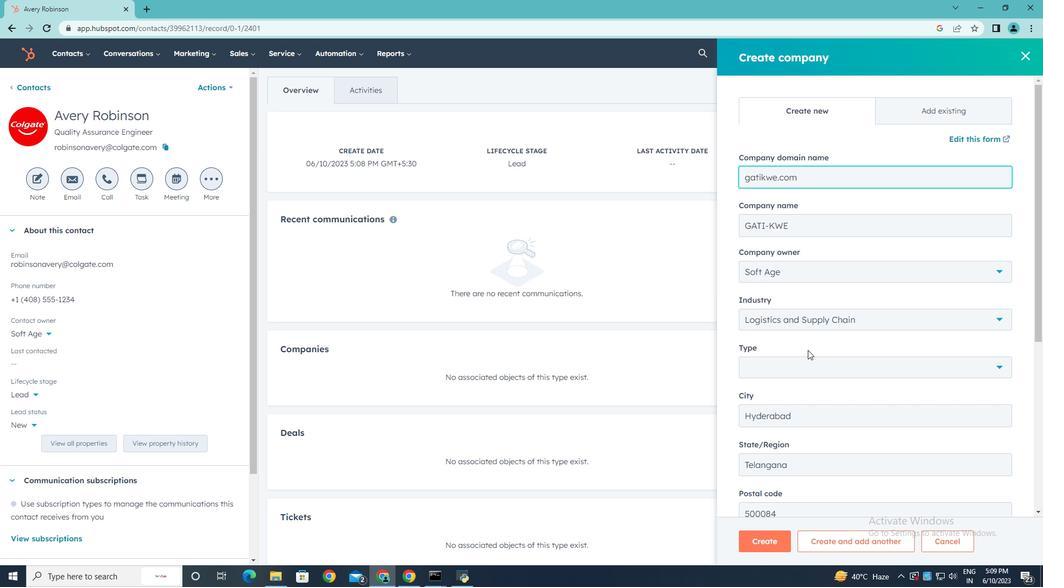 
Action: Mouse moved to (892, 313)
Screenshot: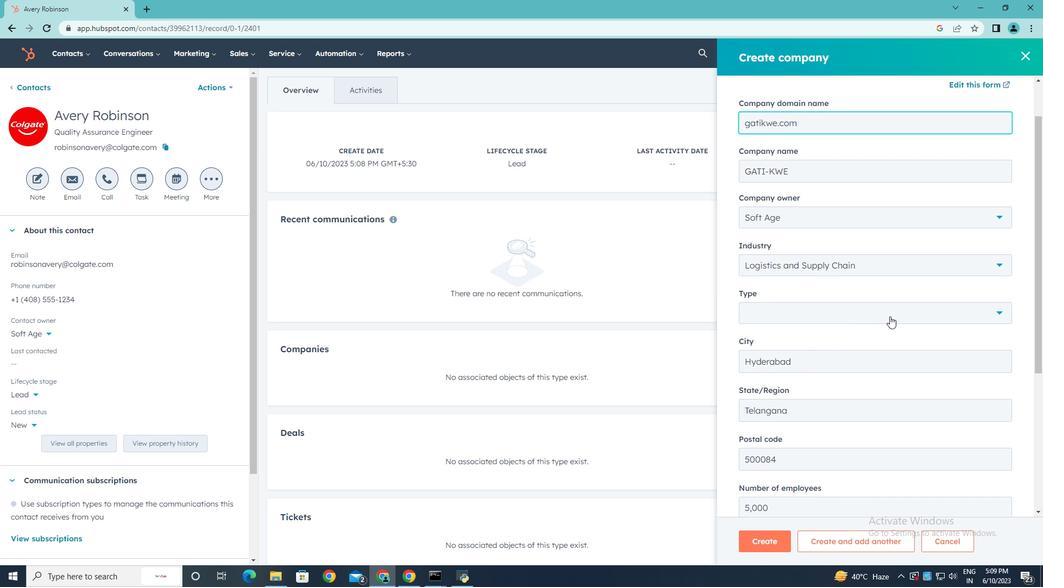 
Action: Mouse pressed left at (892, 313)
Screenshot: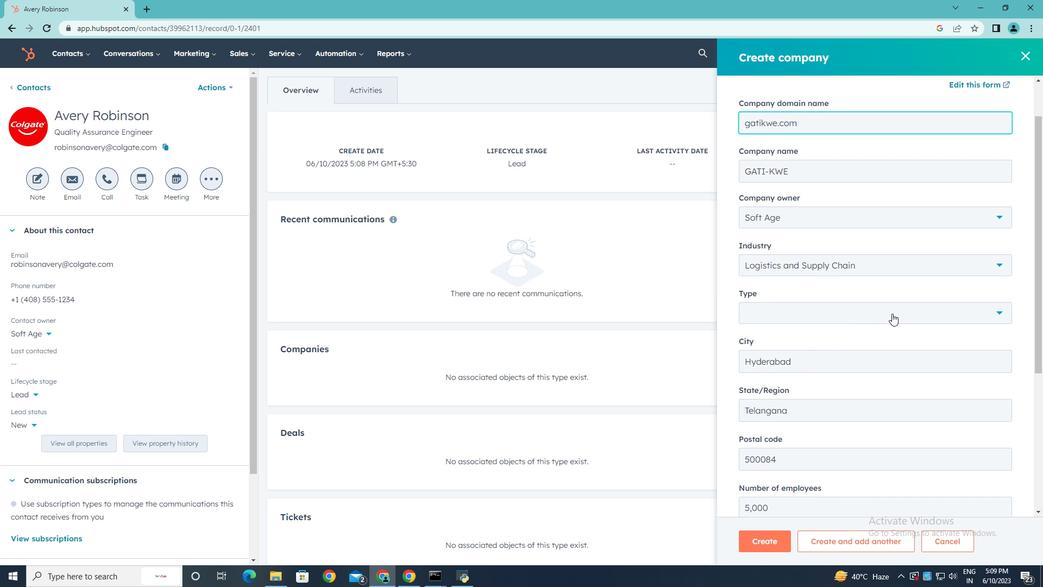 
Action: Mouse moved to (770, 364)
Screenshot: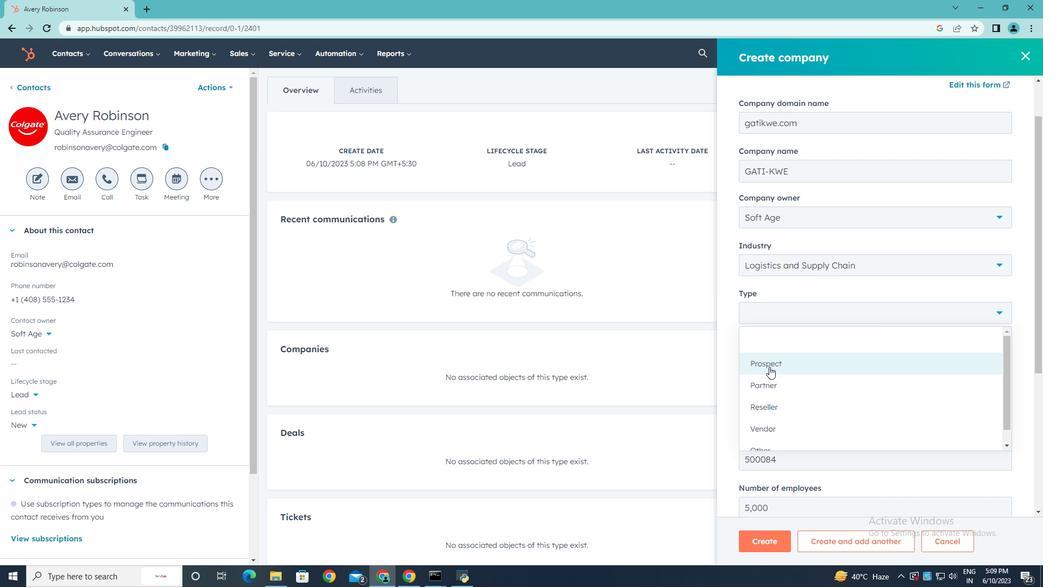 
Action: Mouse pressed left at (770, 364)
Screenshot: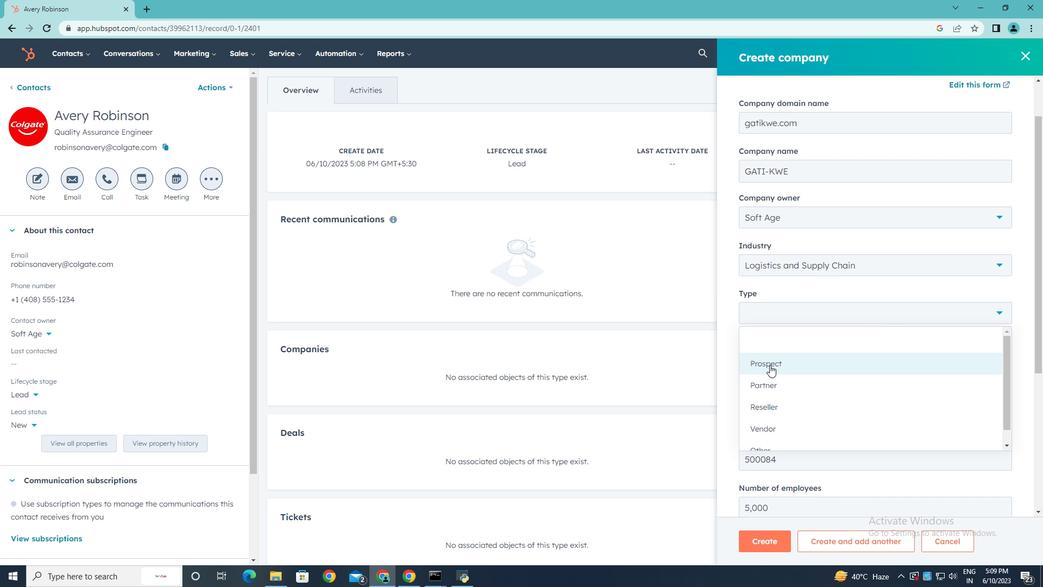 
Action: Mouse moved to (833, 344)
Screenshot: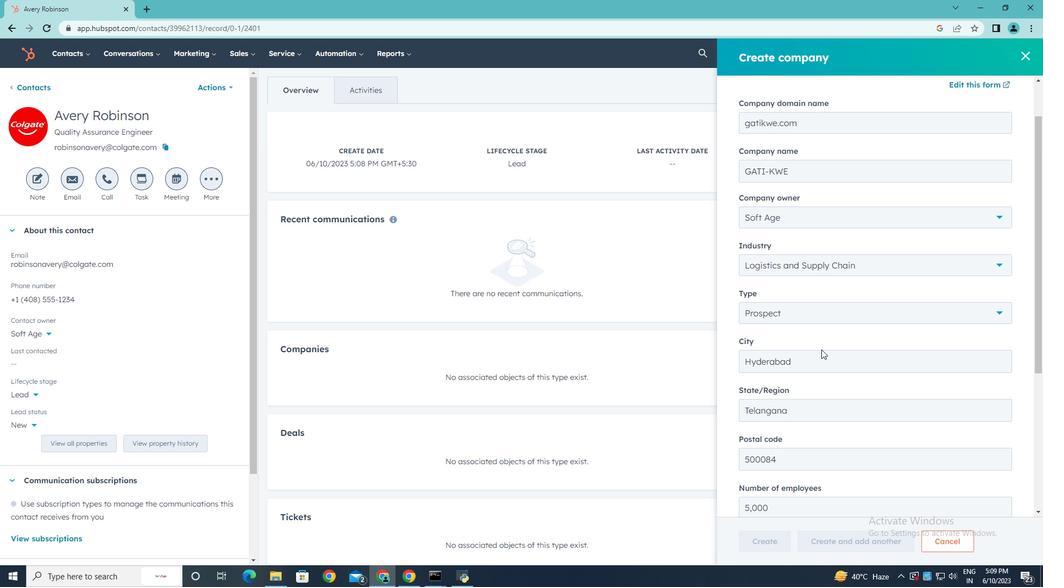 
Action: Mouse scrolled (833, 344) with delta (0, 0)
Screenshot: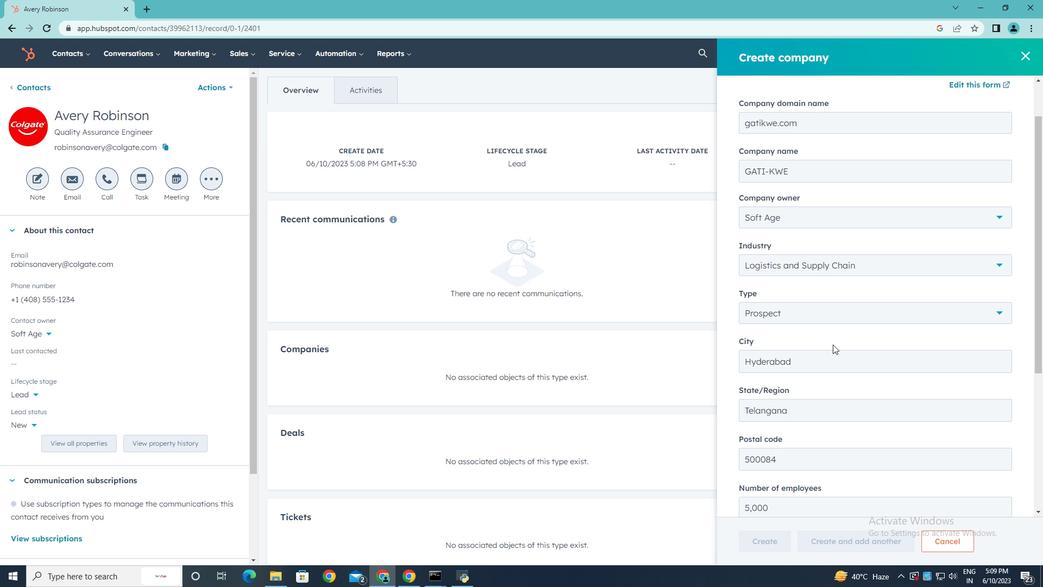
Action: Mouse scrolled (833, 344) with delta (0, 0)
Screenshot: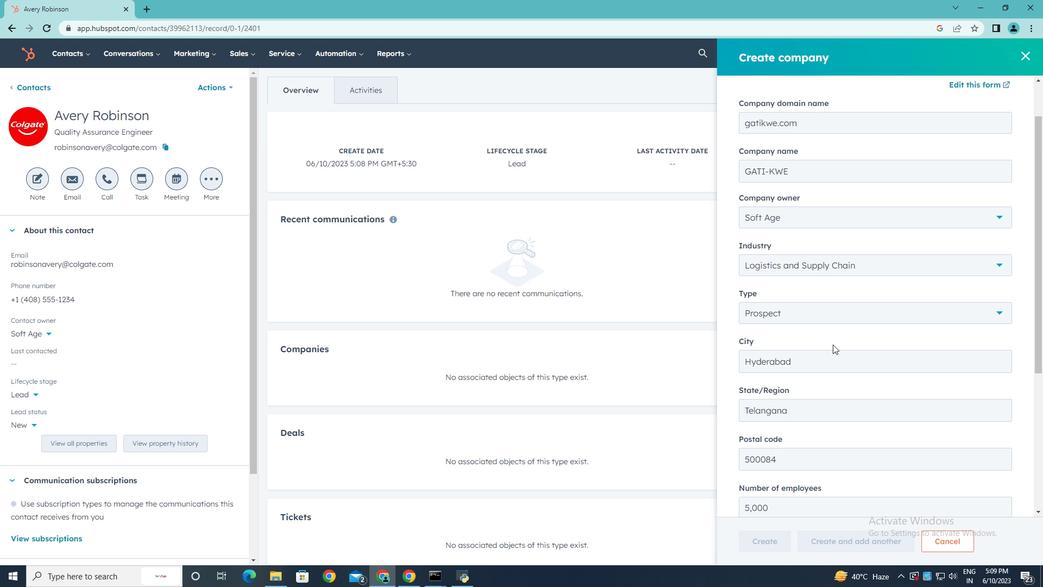 
Action: Mouse scrolled (833, 344) with delta (0, 0)
Screenshot: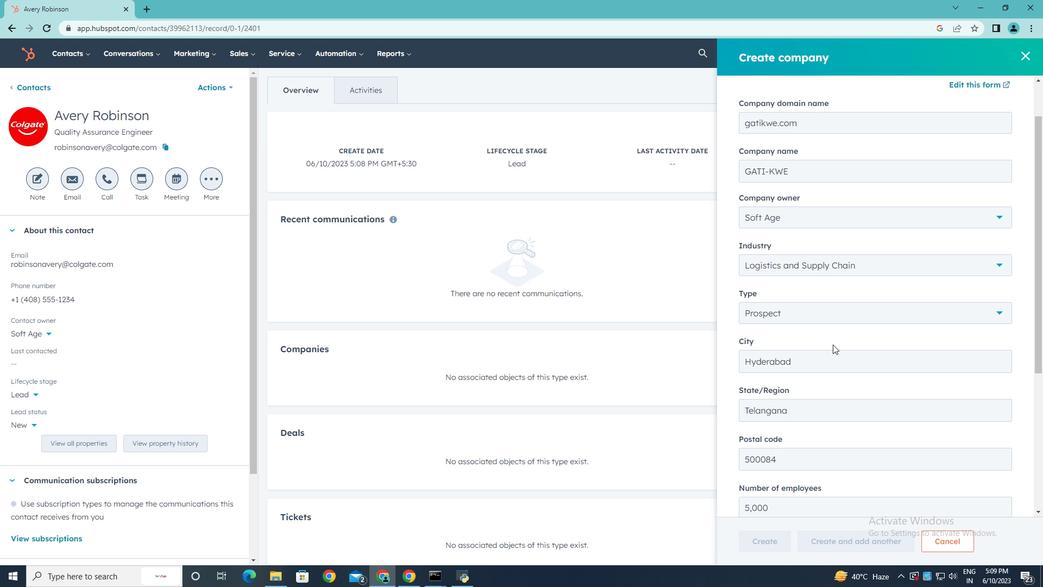 
Action: Mouse scrolled (833, 344) with delta (0, 0)
Screenshot: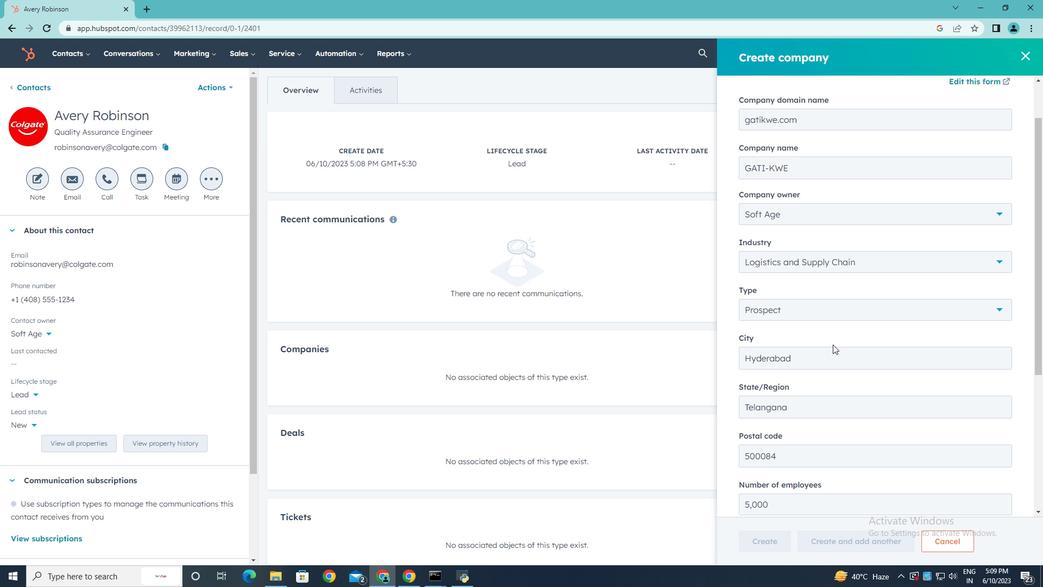 
Action: Mouse scrolled (833, 344) with delta (0, 0)
Screenshot: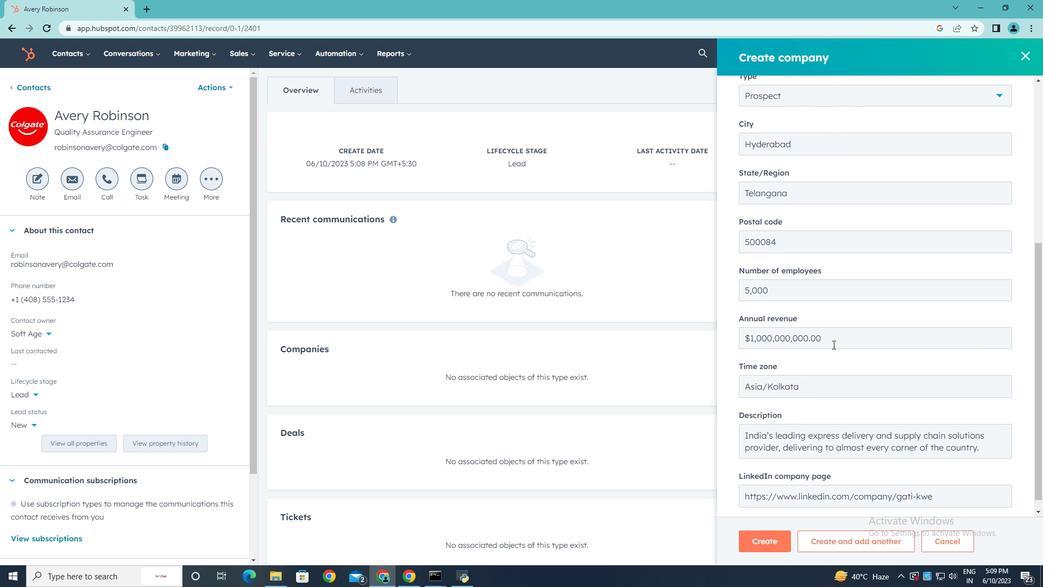 
Action: Mouse scrolled (833, 344) with delta (0, 0)
Screenshot: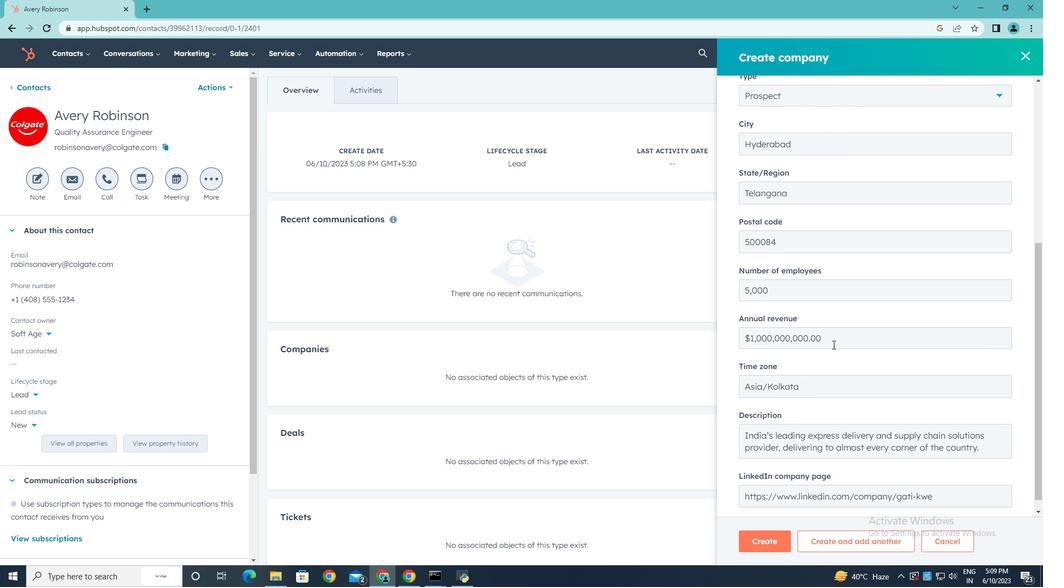 
Action: Mouse scrolled (833, 344) with delta (0, 0)
Screenshot: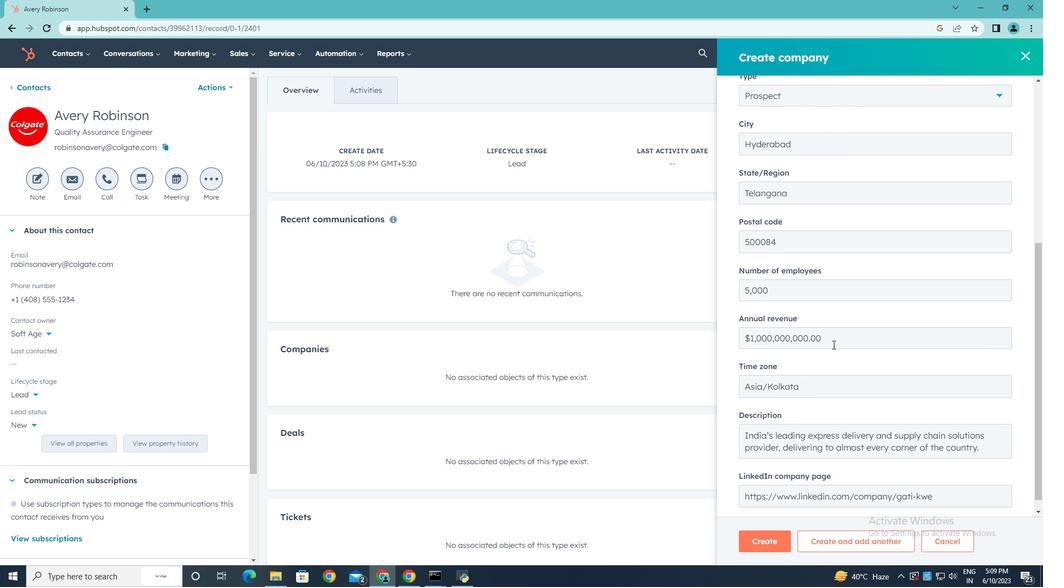 
Action: Mouse moved to (764, 541)
Screenshot: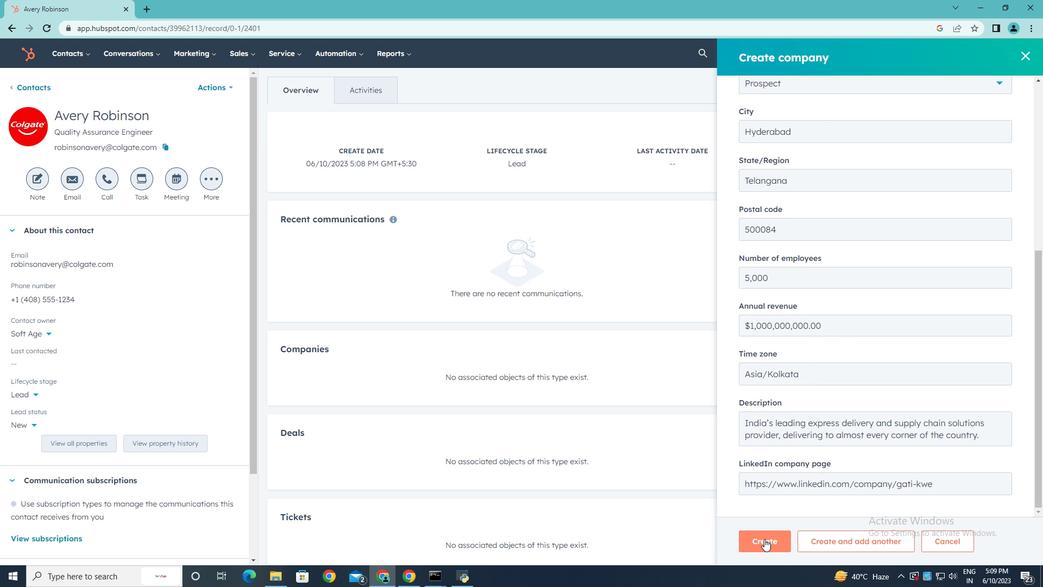 
Action: Mouse pressed left at (764, 541)
Screenshot: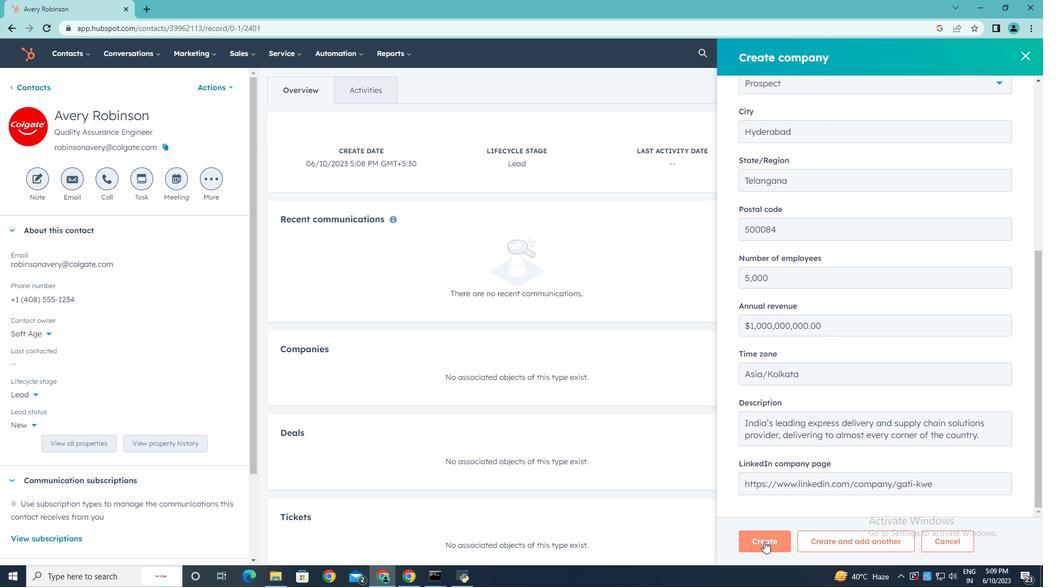 
Action: Mouse moved to (669, 339)
Screenshot: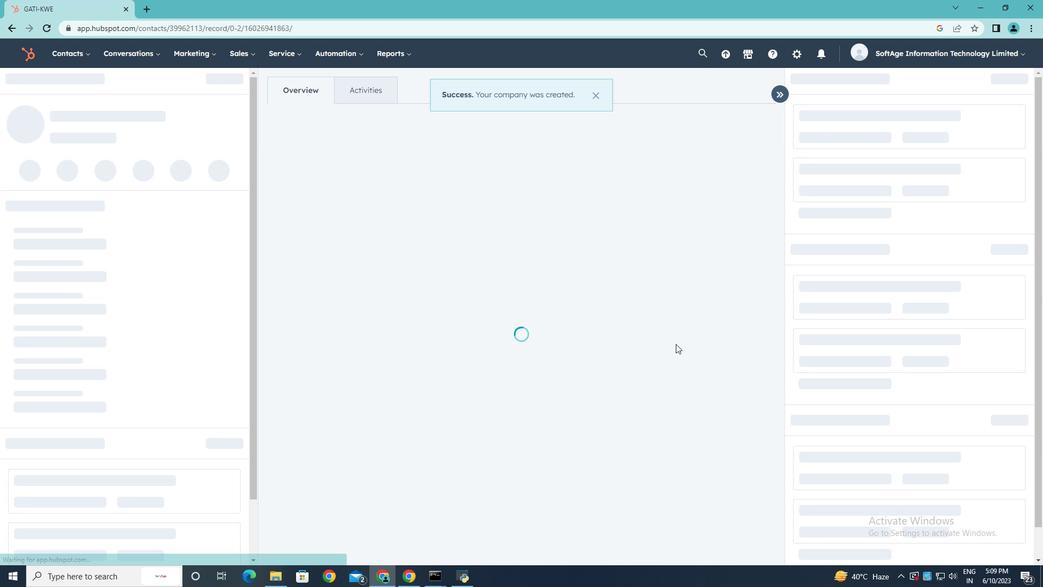 
